 Task: Create new invoice with Date Opened :15-Apr-23, Select Customer: CM Chicken, Terms: Payment Term 1. Make invoice entry for item-1 with Date: 15-Apr-23, Description: The Cheesecake Factory Original_x000D_
, Action: Material, Income Account: Income:Sales, Quantity: 2, Unit Price: 14.25, Discount %: 7. Make entry for item-2 with Date: 15-Apr-23, Description: Cheetos Flamin Hot Crunchy_x000D_
, Action: Material, Income Account: Income:Sales, Quantity: 2, Unit Price: 15.6, Discount %: 8. Make entry for item-3 with Date: 15-Apr-23, Description: Carrot (each), Action: Material, Income Account: Income:Sales, Quantity: 8, Unit Price: 16.6, Discount %: 10. Write Notes: 'Looking forward to serving you again.'. Post Invoice with Post Date: 15-Apr-23, Post to Accounts: Assets:Accounts Receivable. Pay / Process Payment with Transaction Date: 15-May-23, Amount: 174.729, Transfer Account: Checking Account. Print Invoice, display notes by going to Option, then go to Display Tab and check 'Invoice Notes'.
Action: Mouse moved to (154, 35)
Screenshot: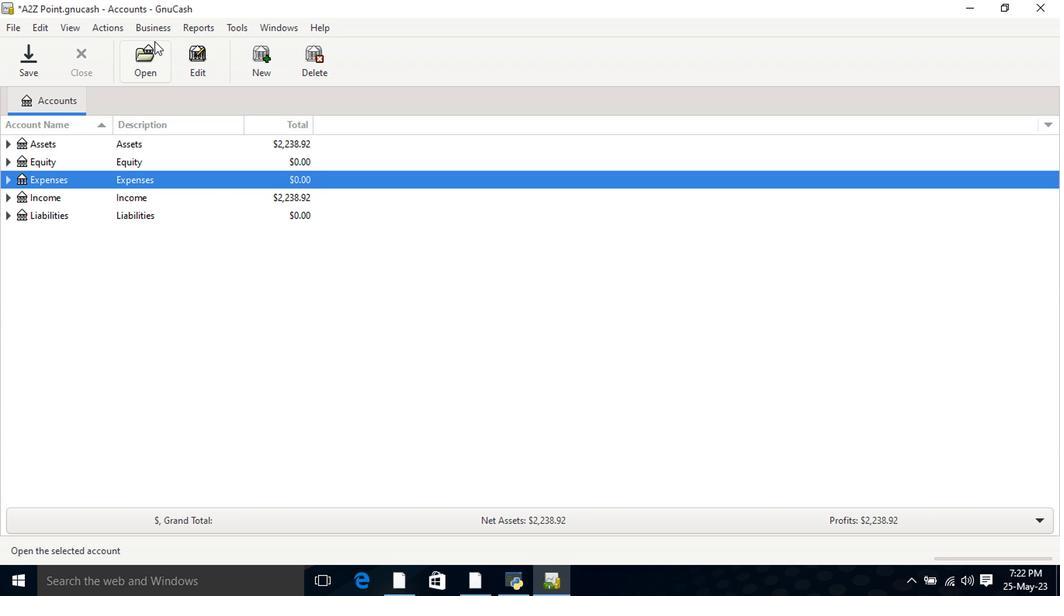 
Action: Mouse pressed left at (154, 35)
Screenshot: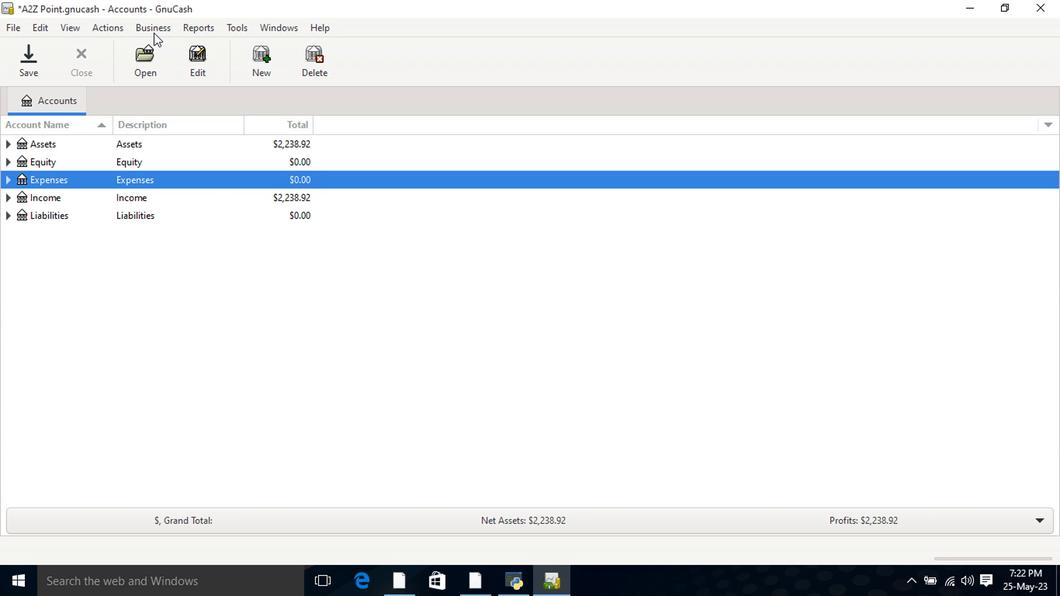 
Action: Mouse moved to (346, 109)
Screenshot: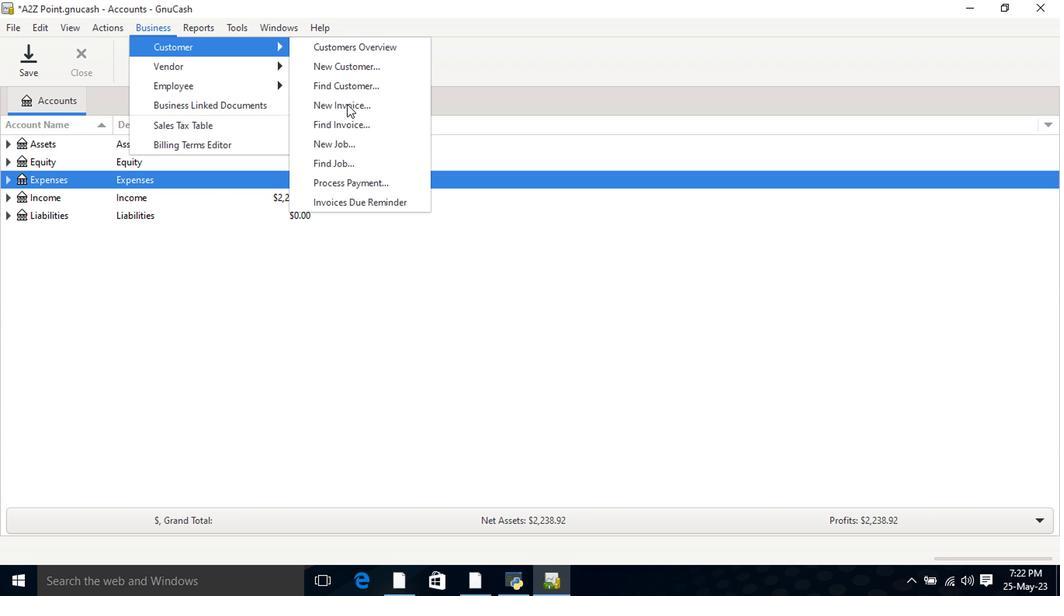 
Action: Mouse pressed left at (346, 109)
Screenshot: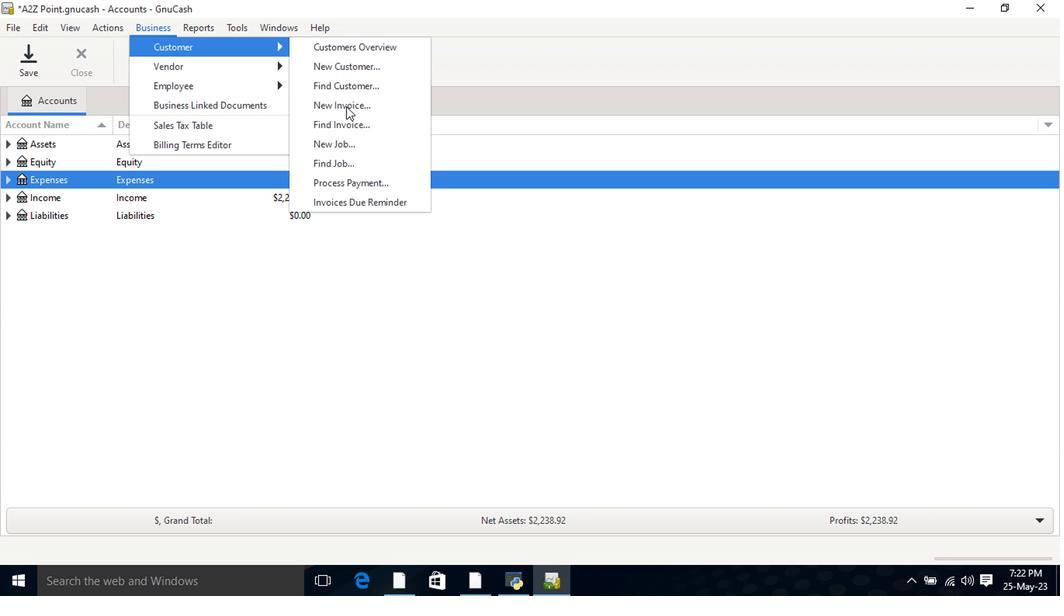 
Action: Mouse moved to (628, 232)
Screenshot: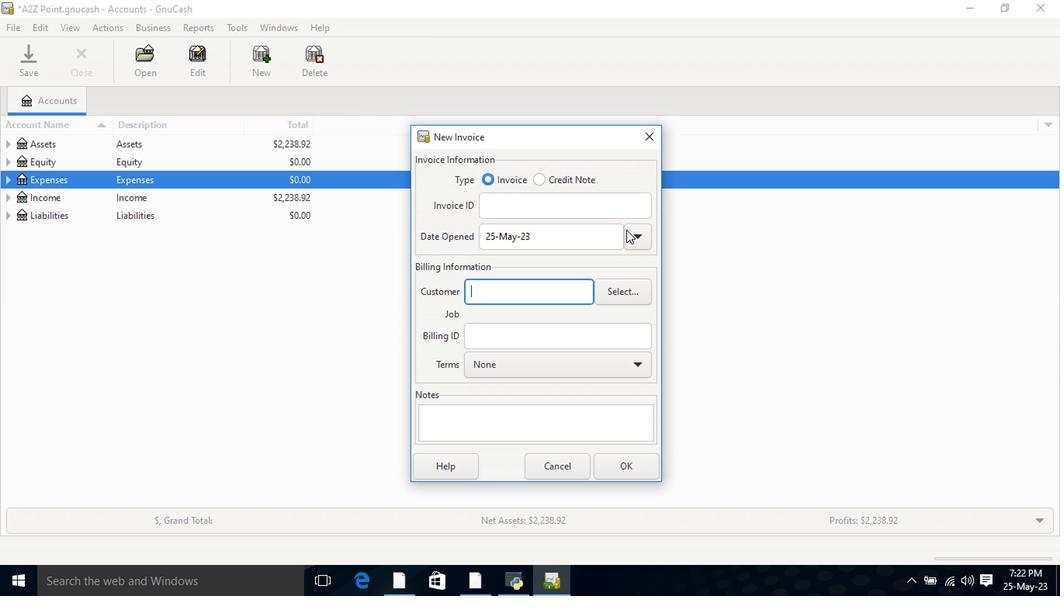 
Action: Mouse pressed left at (628, 232)
Screenshot: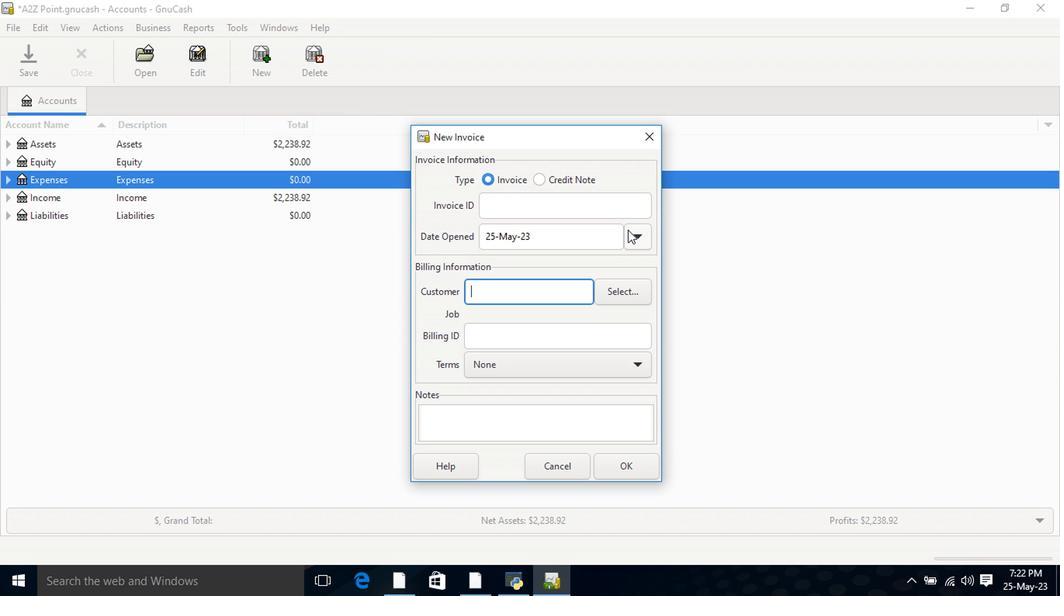 
Action: Mouse moved to (519, 262)
Screenshot: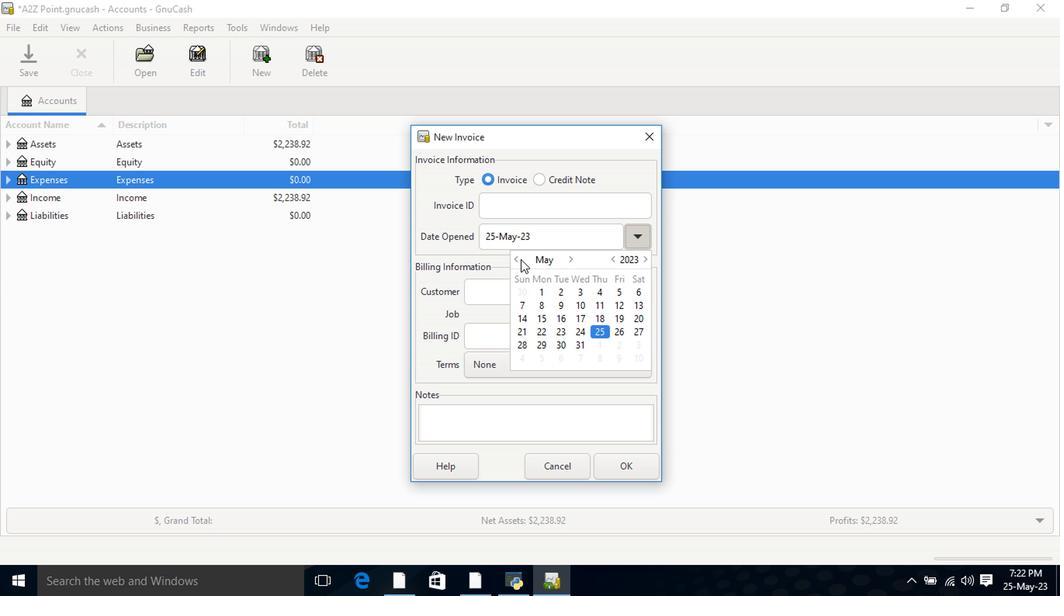 
Action: Mouse pressed left at (519, 262)
Screenshot: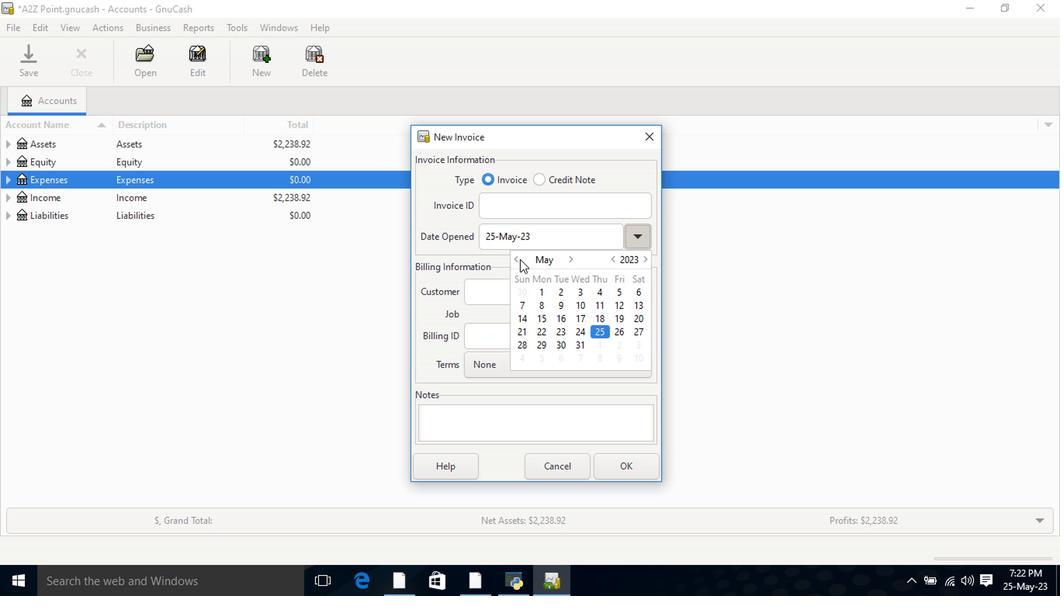 
Action: Mouse moved to (632, 318)
Screenshot: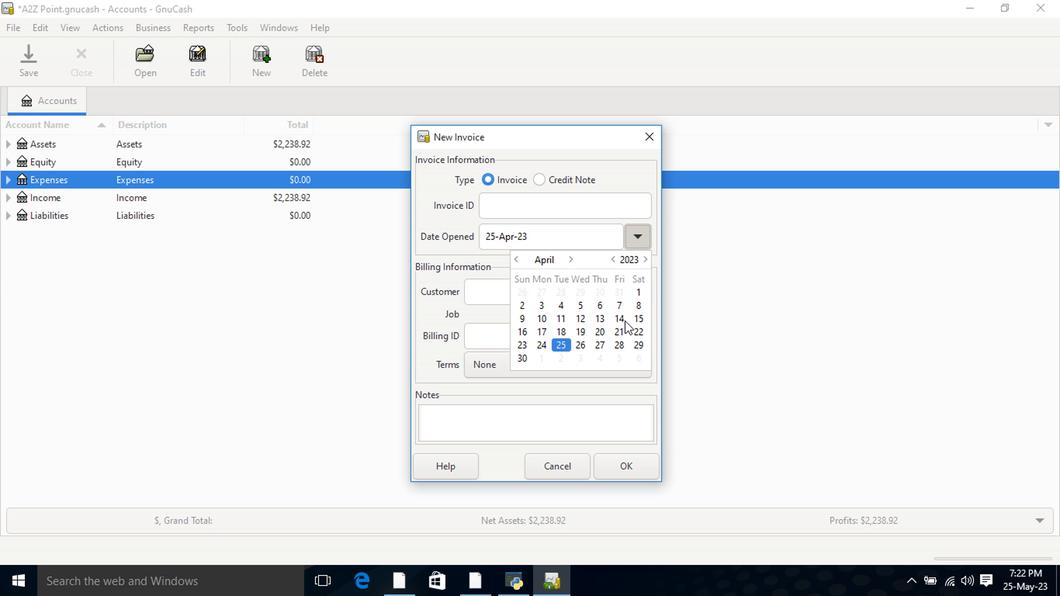 
Action: Mouse pressed left at (632, 318)
Screenshot: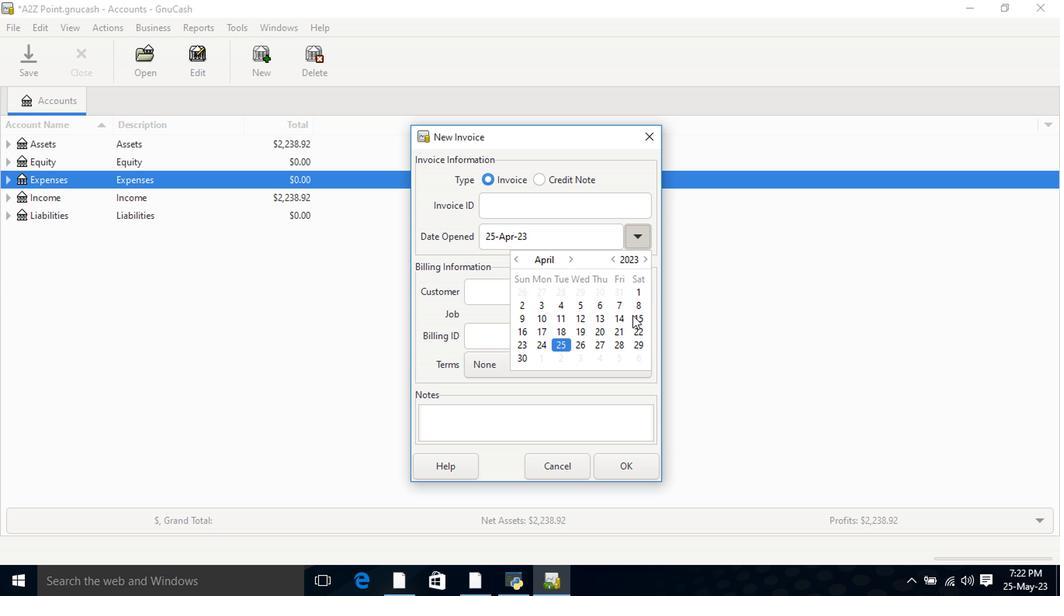 
Action: Mouse pressed left at (632, 318)
Screenshot: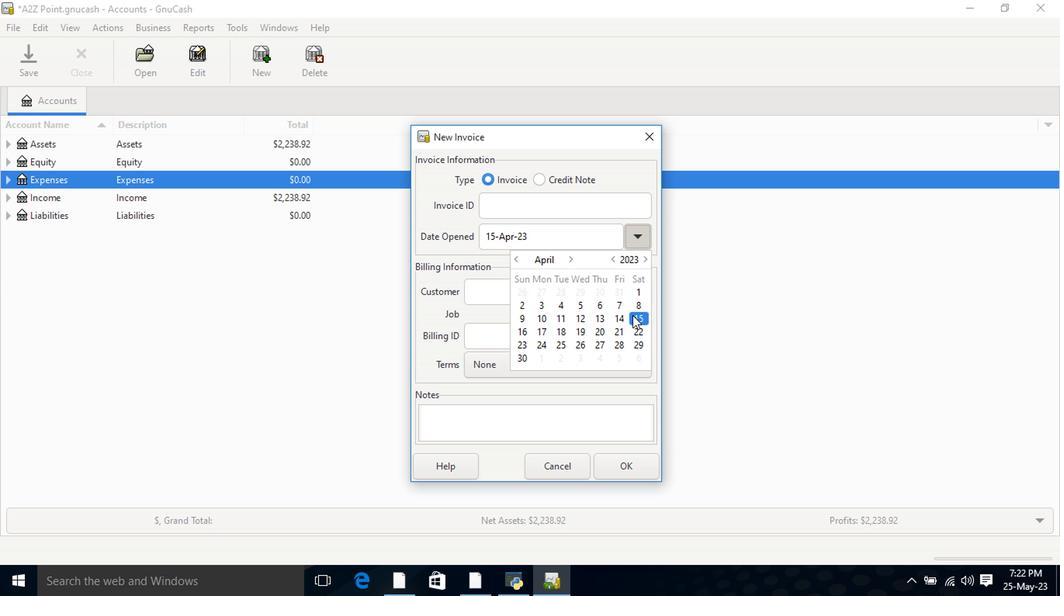
Action: Mouse moved to (521, 296)
Screenshot: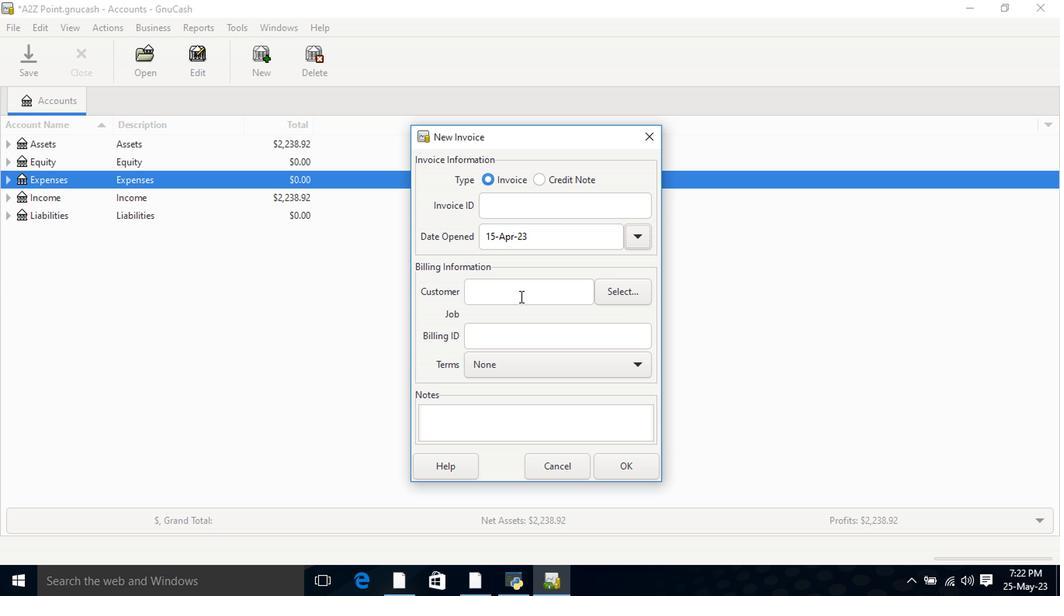 
Action: Mouse pressed left at (521, 296)
Screenshot: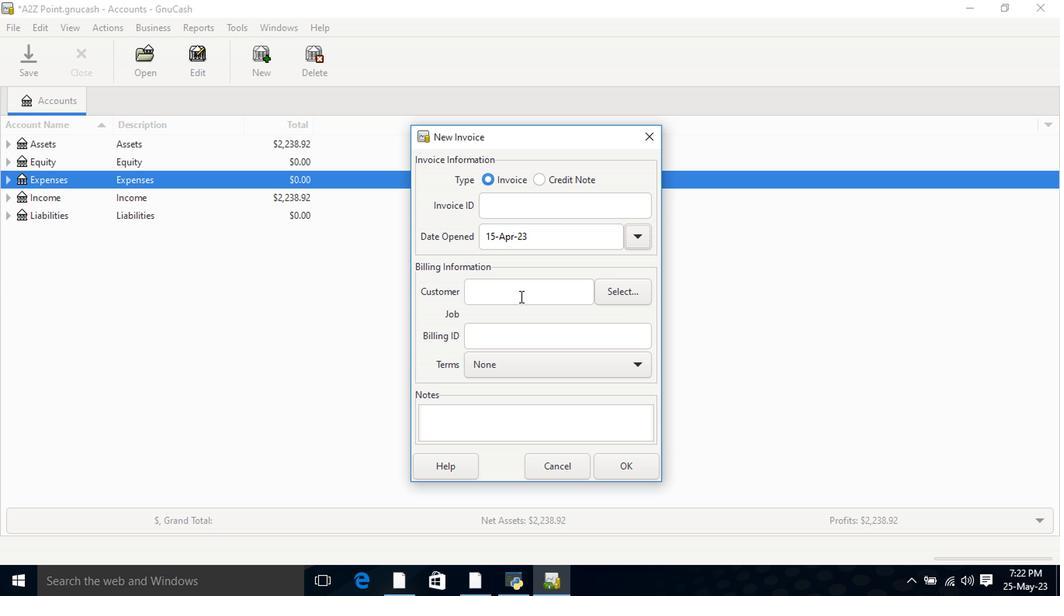 
Action: Key pressed <Key.shift>CM<Key.space>c
Screenshot: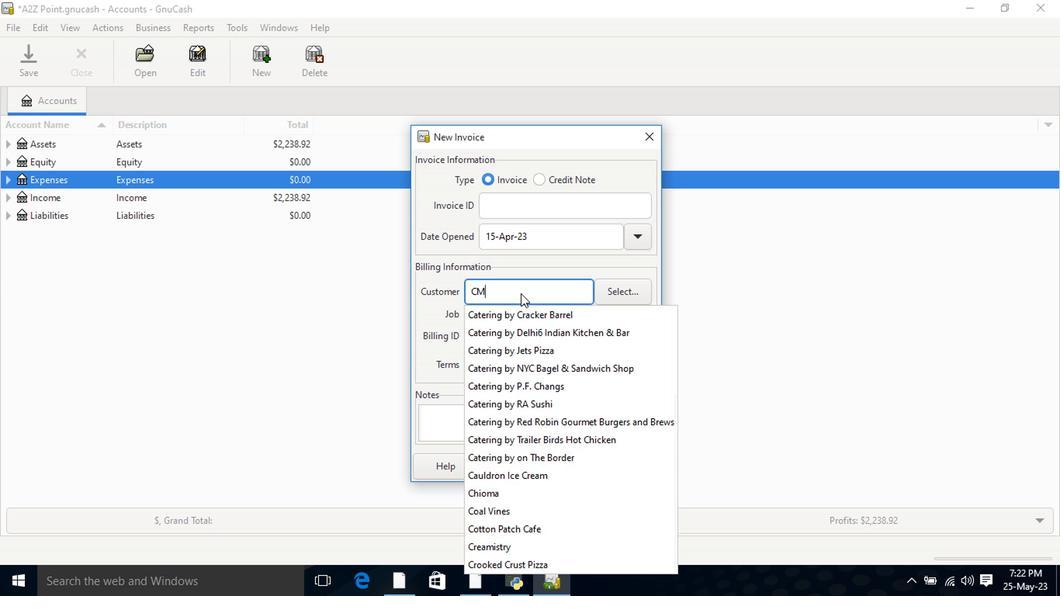 
Action: Mouse moved to (508, 312)
Screenshot: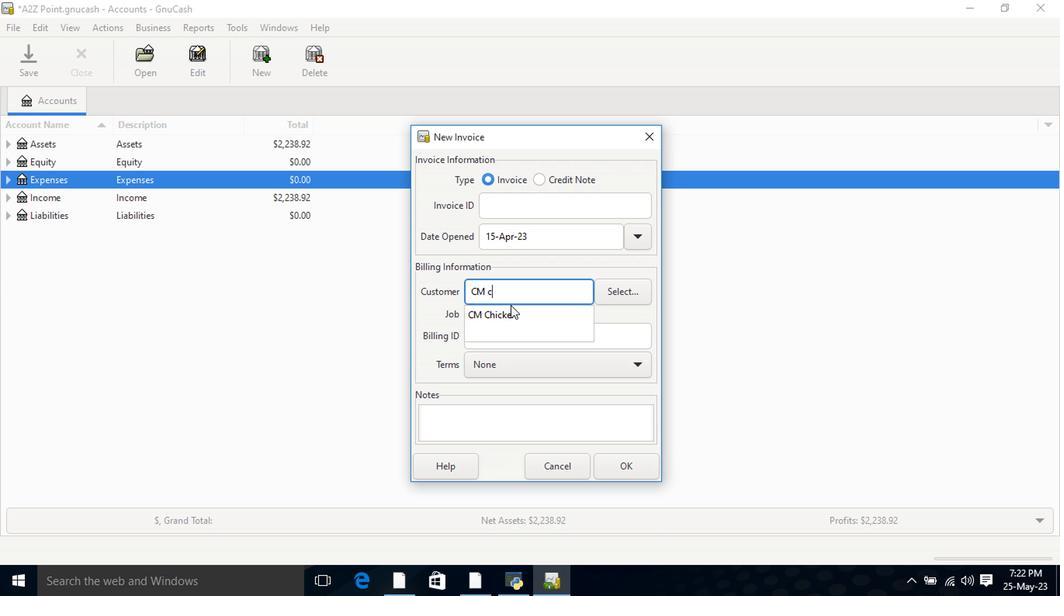 
Action: Mouse pressed left at (508, 312)
Screenshot: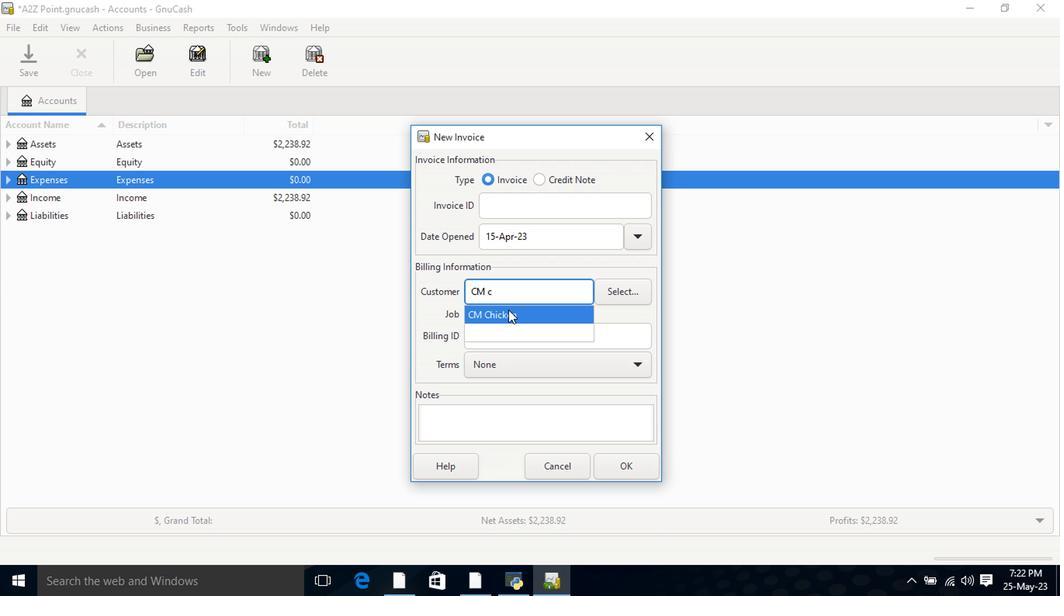 
Action: Mouse moved to (541, 387)
Screenshot: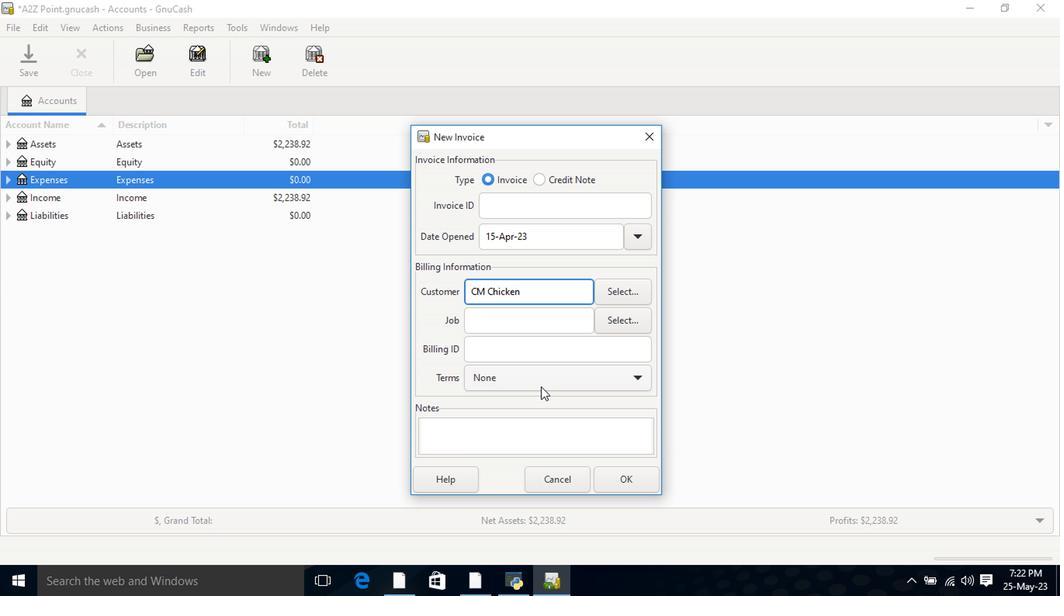 
Action: Mouse pressed left at (541, 387)
Screenshot: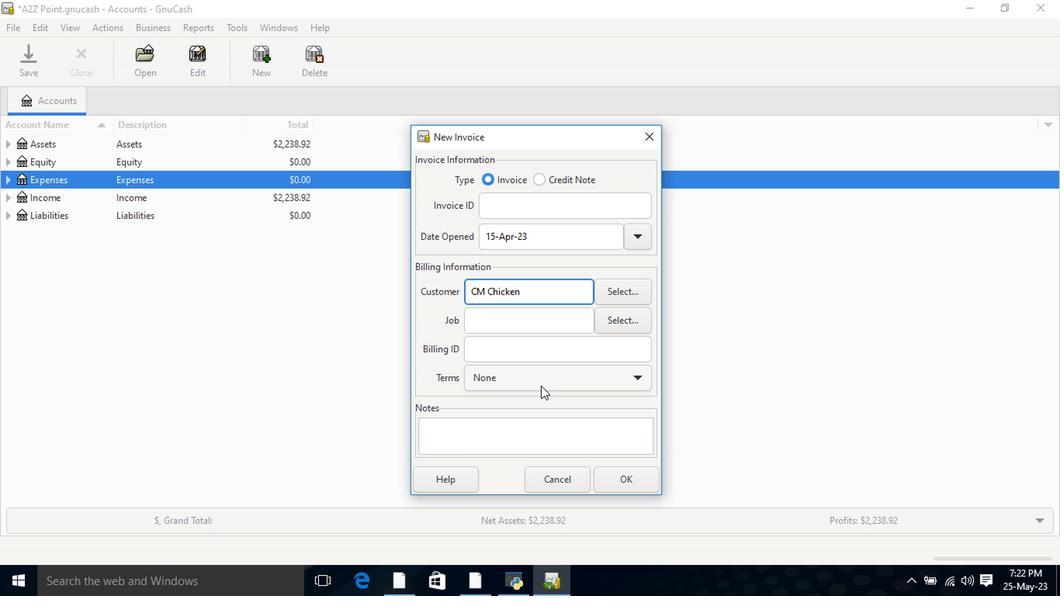 
Action: Mouse moved to (536, 403)
Screenshot: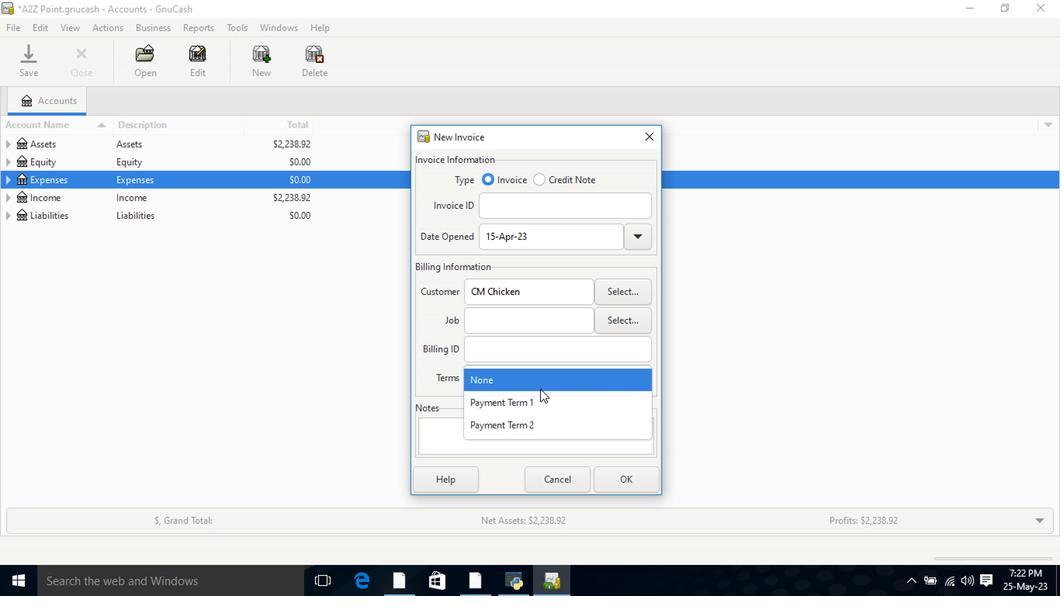 
Action: Mouse pressed left at (536, 403)
Screenshot: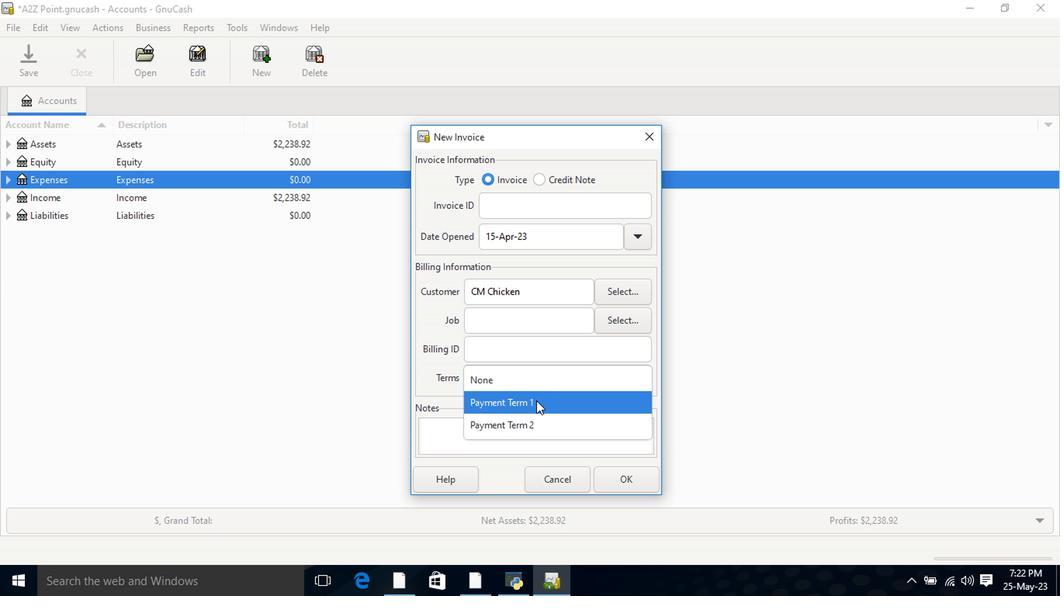 
Action: Mouse moved to (624, 487)
Screenshot: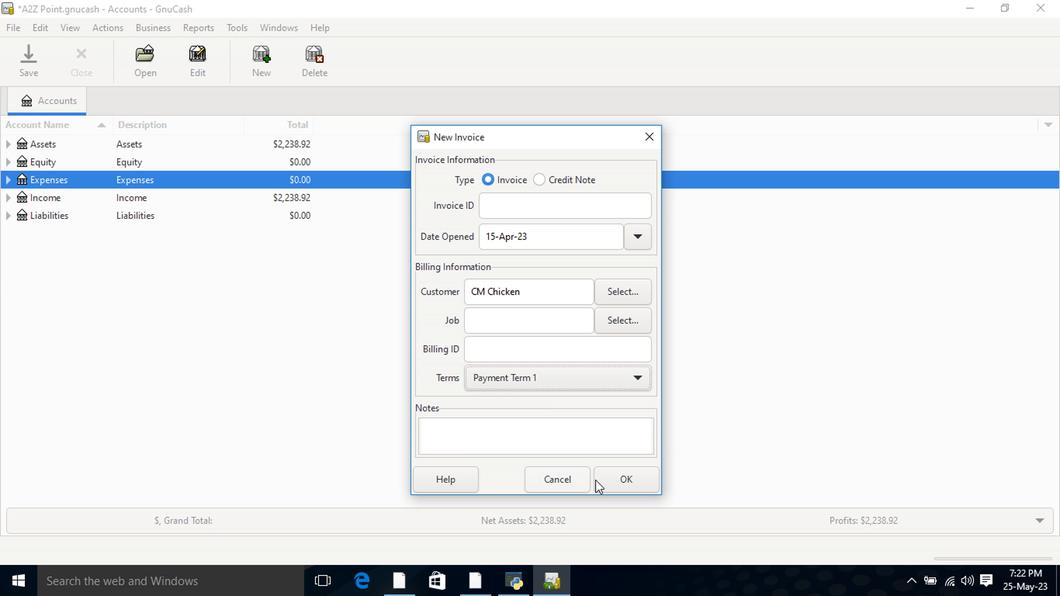 
Action: Mouse pressed left at (624, 487)
Screenshot: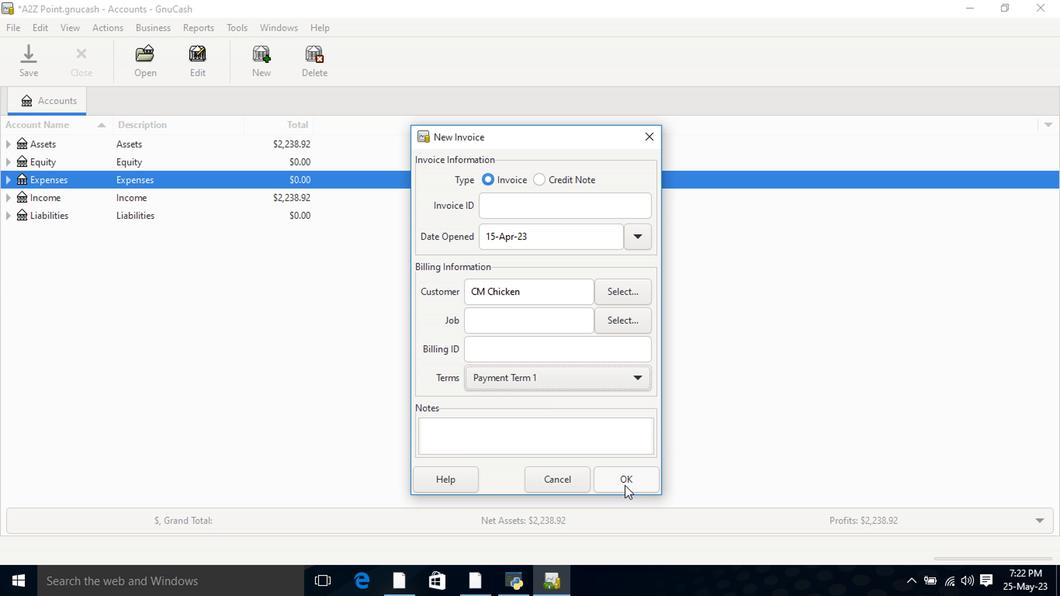 
Action: Mouse moved to (73, 305)
Screenshot: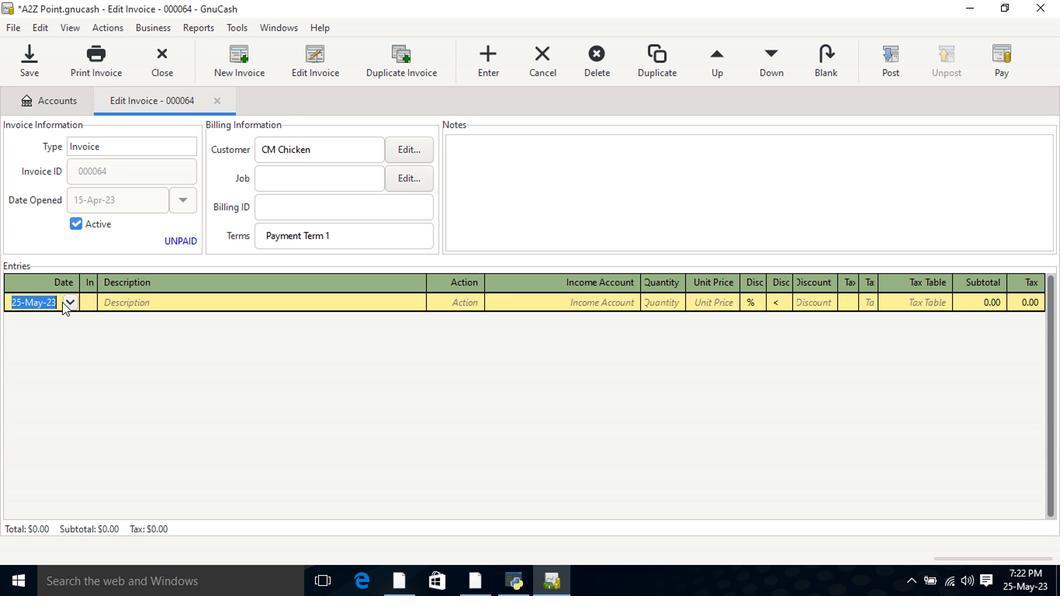 
Action: Mouse pressed left at (73, 305)
Screenshot: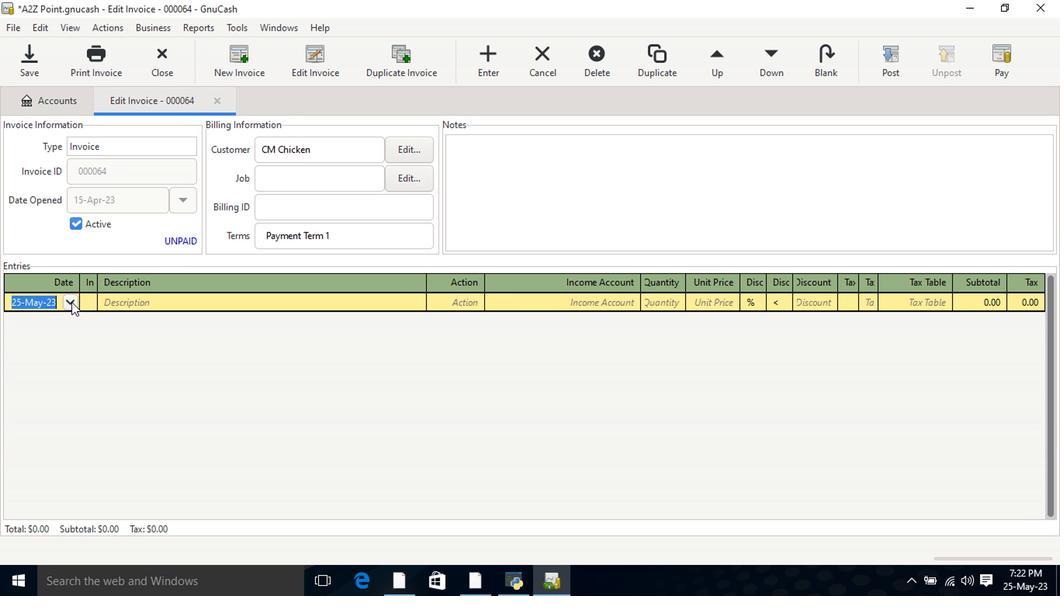 
Action: Mouse moved to (16, 324)
Screenshot: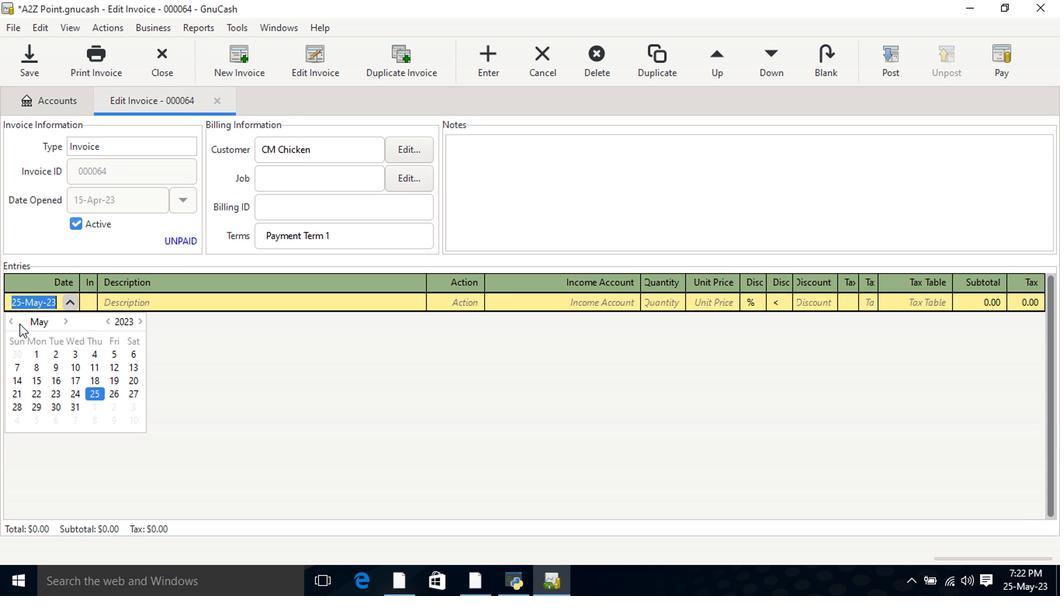 
Action: Mouse pressed left at (16, 324)
Screenshot: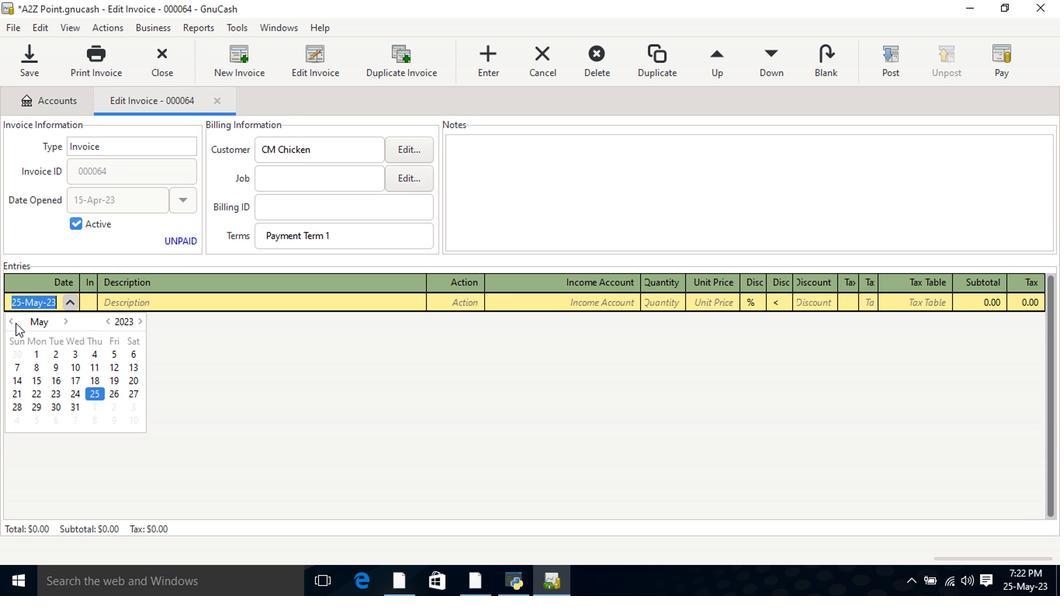 
Action: Mouse moved to (13, 324)
Screenshot: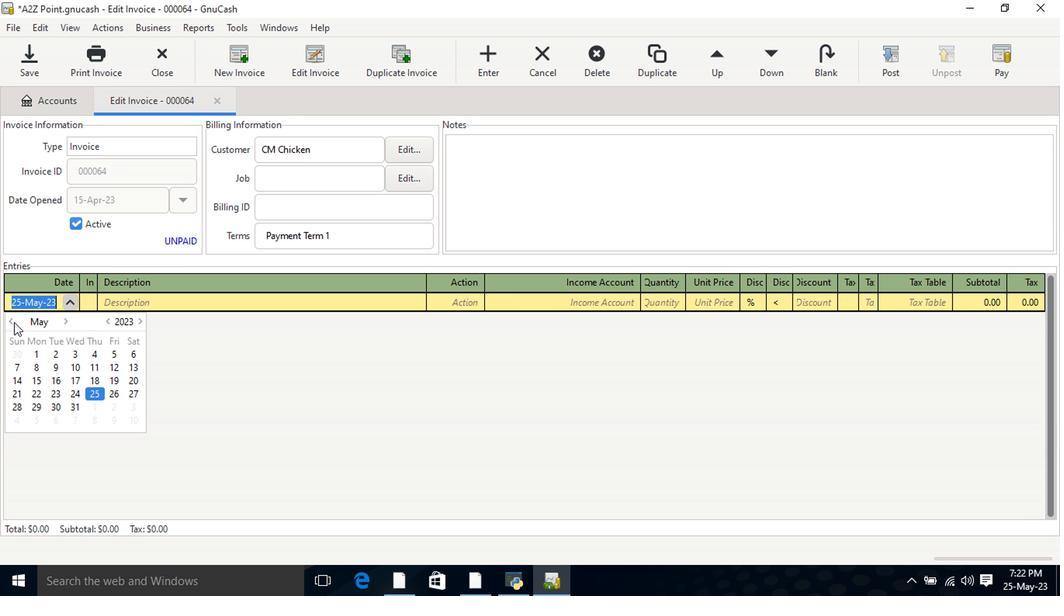 
Action: Mouse pressed left at (13, 324)
Screenshot: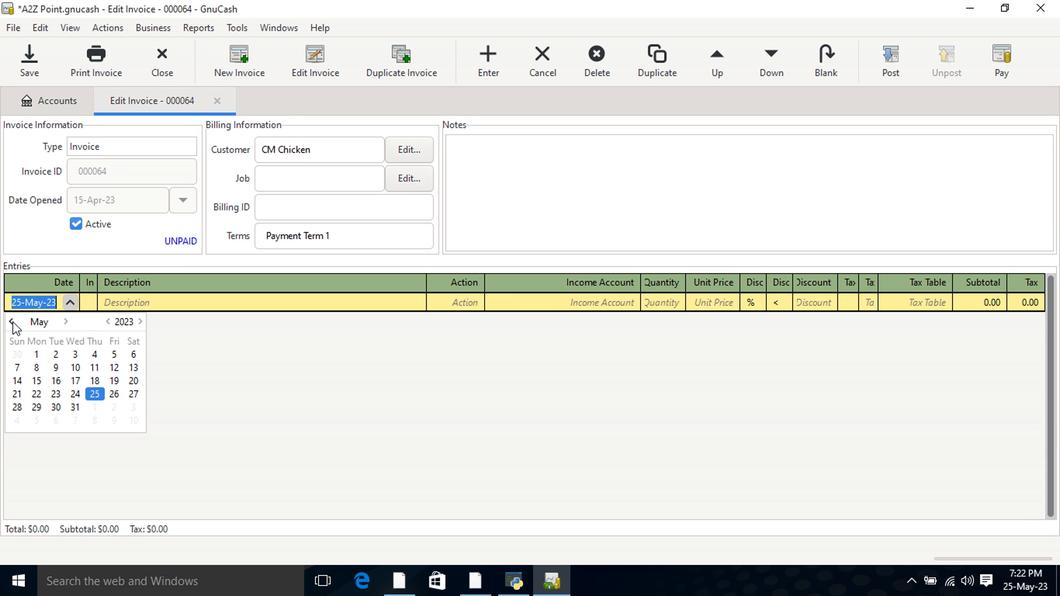 
Action: Mouse moved to (135, 381)
Screenshot: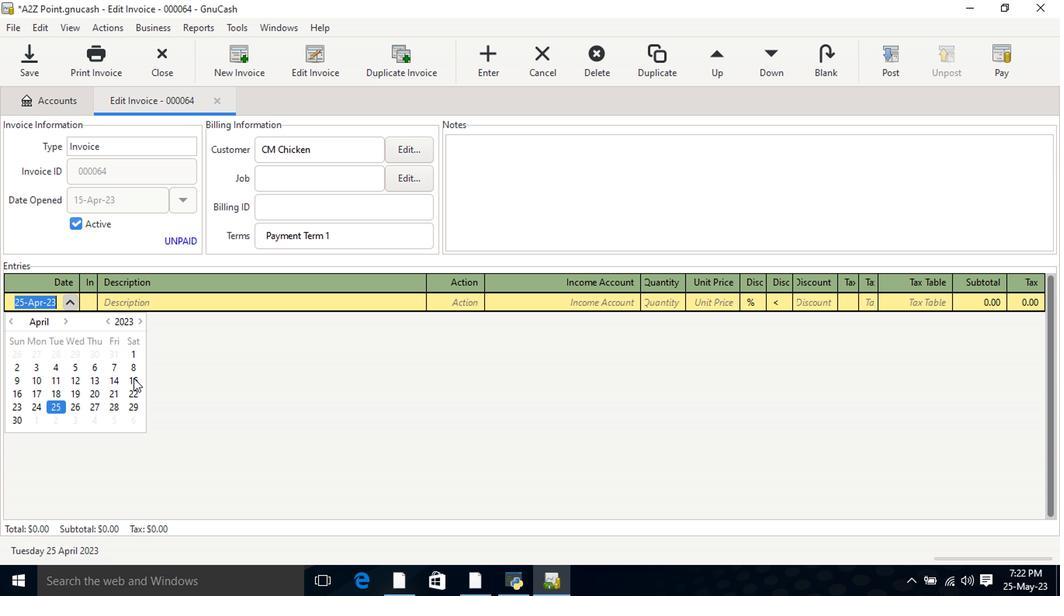 
Action: Mouse pressed left at (135, 381)
Screenshot: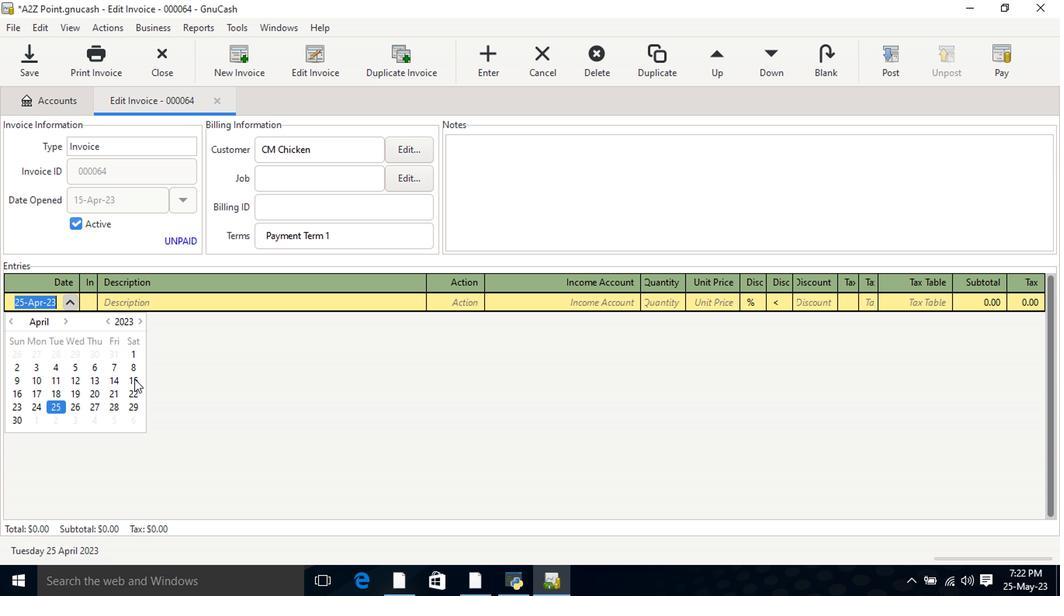 
Action: Mouse pressed left at (135, 381)
Screenshot: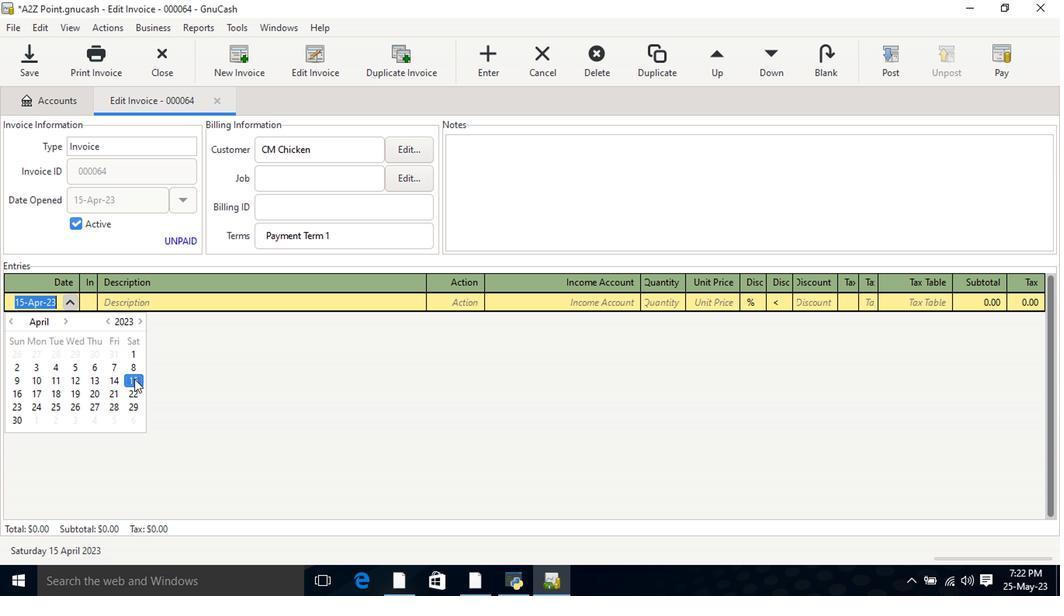 
Action: Mouse moved to (156, 311)
Screenshot: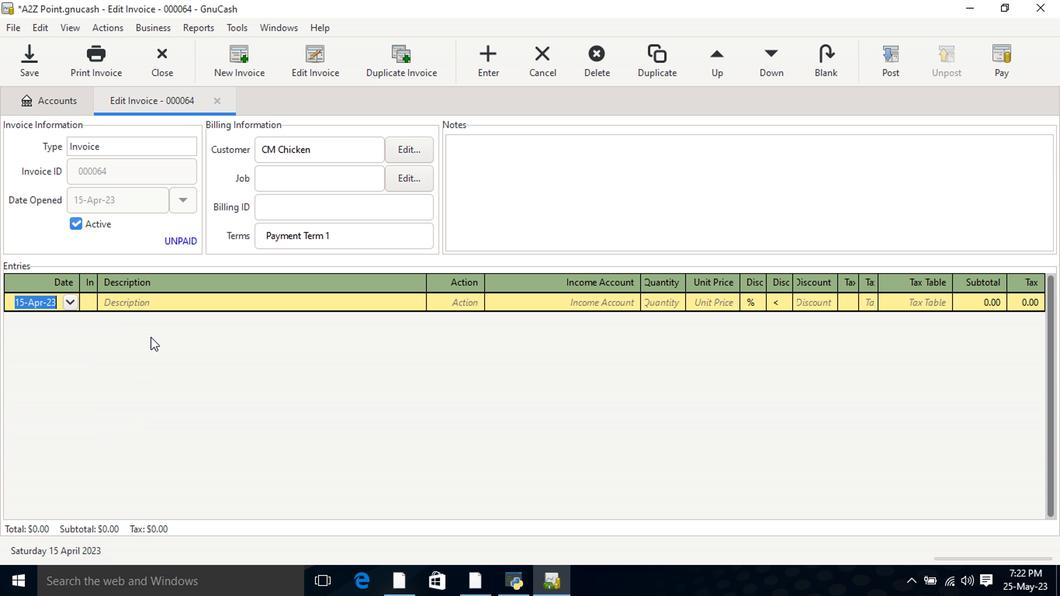 
Action: Mouse pressed left at (156, 311)
Screenshot: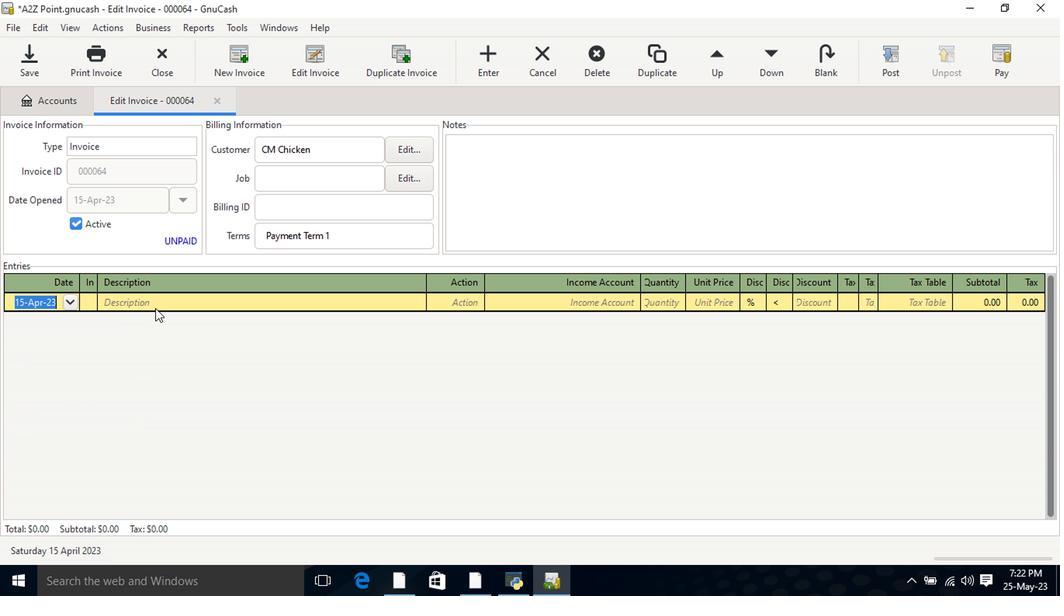 
Action: Mouse moved to (159, 309)
Screenshot: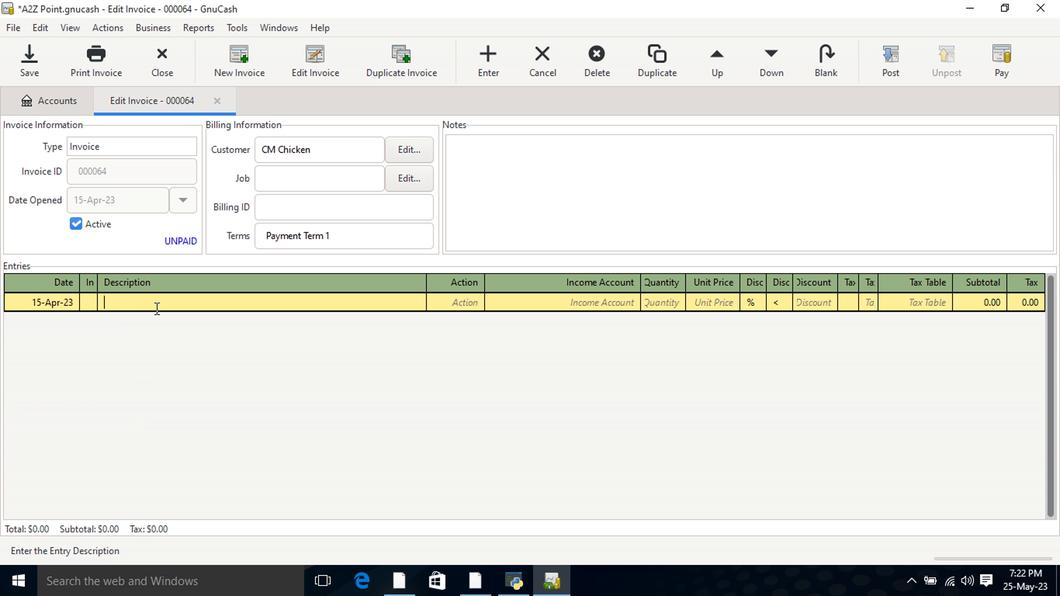 
Action: Key pressed <Key.shift><Key.shift>The<Key.space><Key.shift>Cheesecake<Key.space><Key.shift>Factory<Key.space><Key.shift>Original<Key.tab>mat<Key.tab>incoem<Key.backspace><Key.backspace>me<Key.down><Key.down>
Screenshot: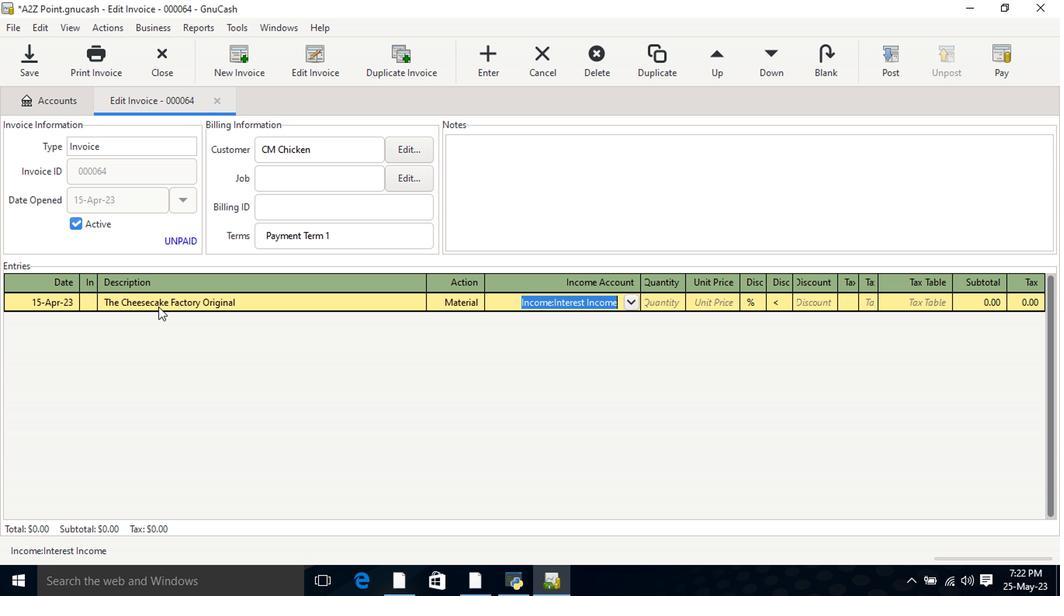 
Action: Mouse moved to (632, 306)
Screenshot: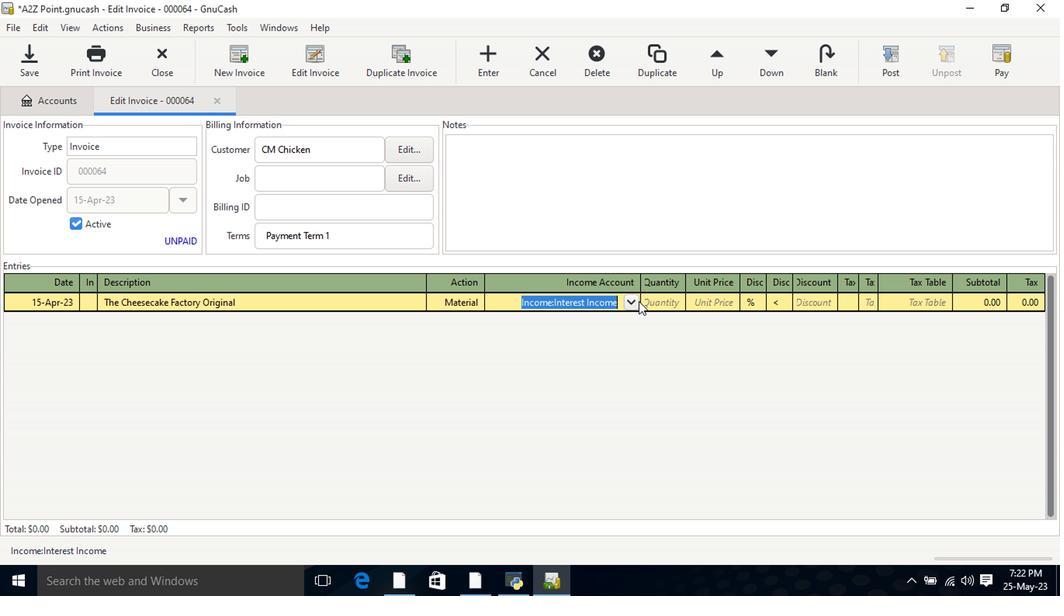 
Action: Mouse pressed left at (632, 306)
Screenshot: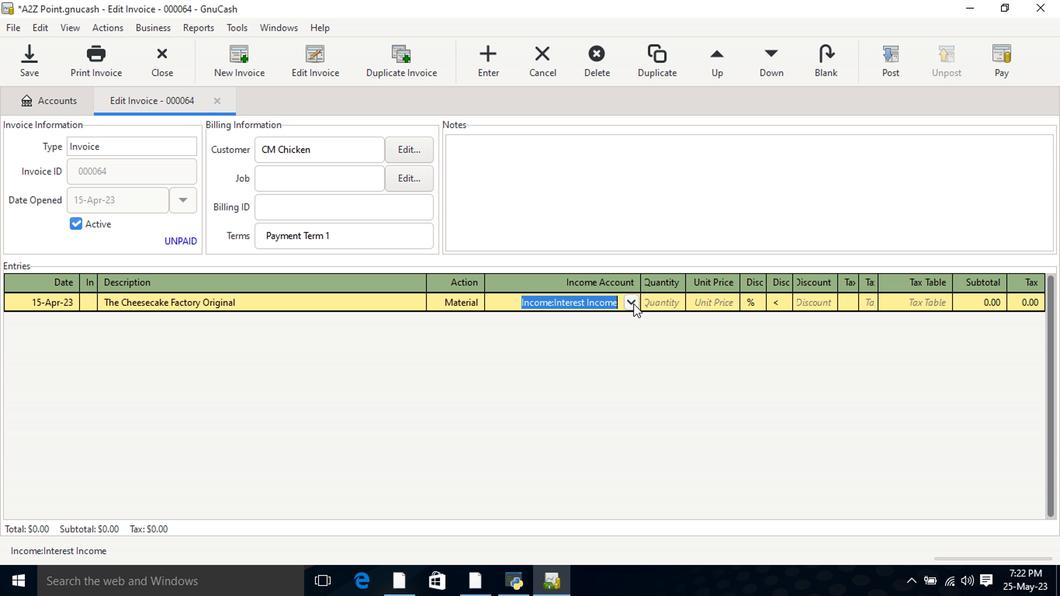 
Action: Mouse moved to (563, 380)
Screenshot: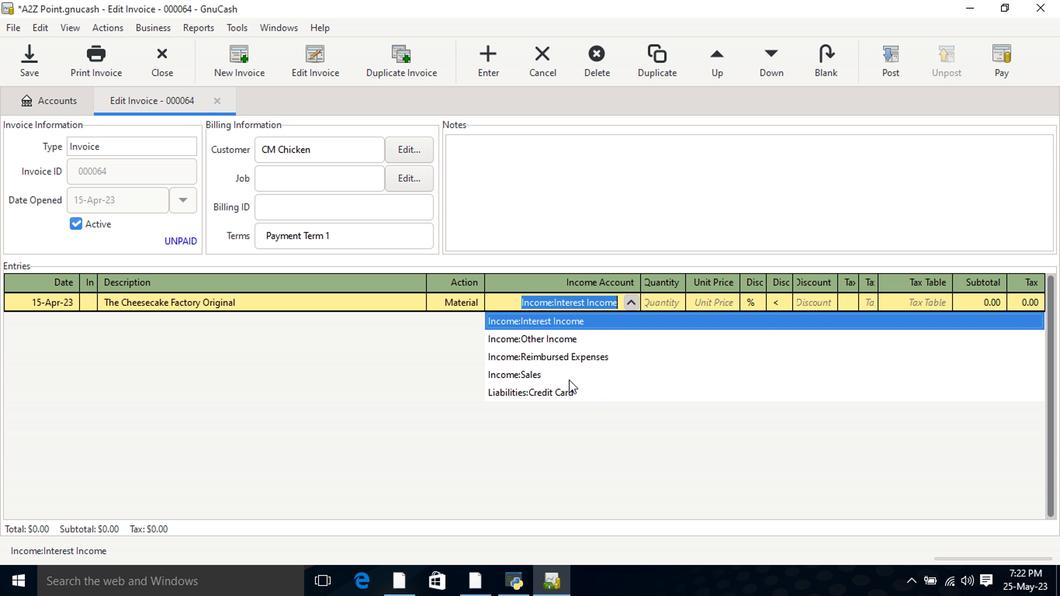 
Action: Mouse pressed left at (563, 380)
Screenshot: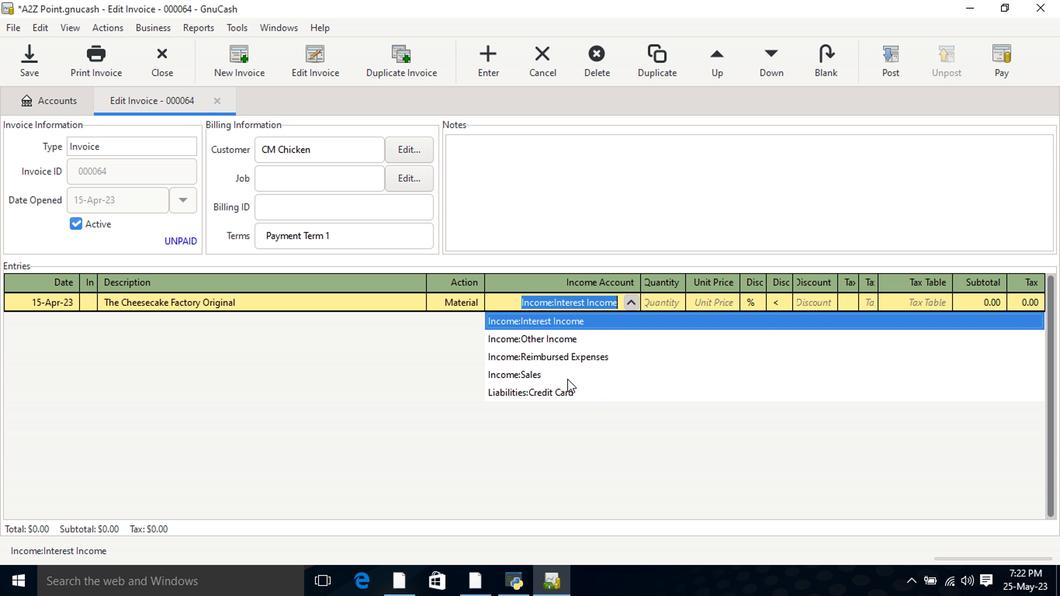 
Action: Mouse moved to (679, 305)
Screenshot: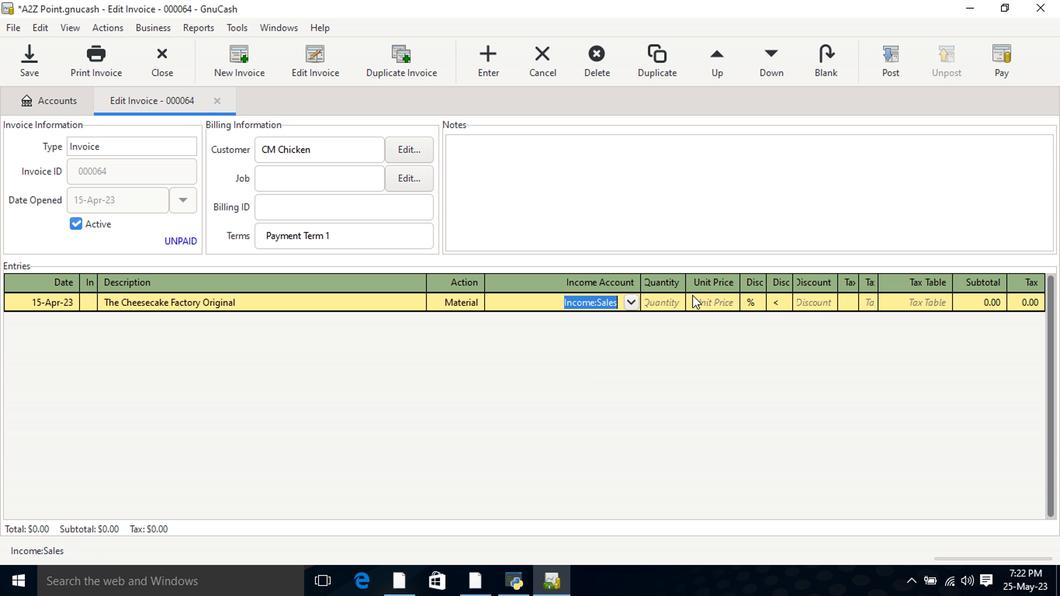 
Action: Mouse pressed left at (679, 305)
Screenshot: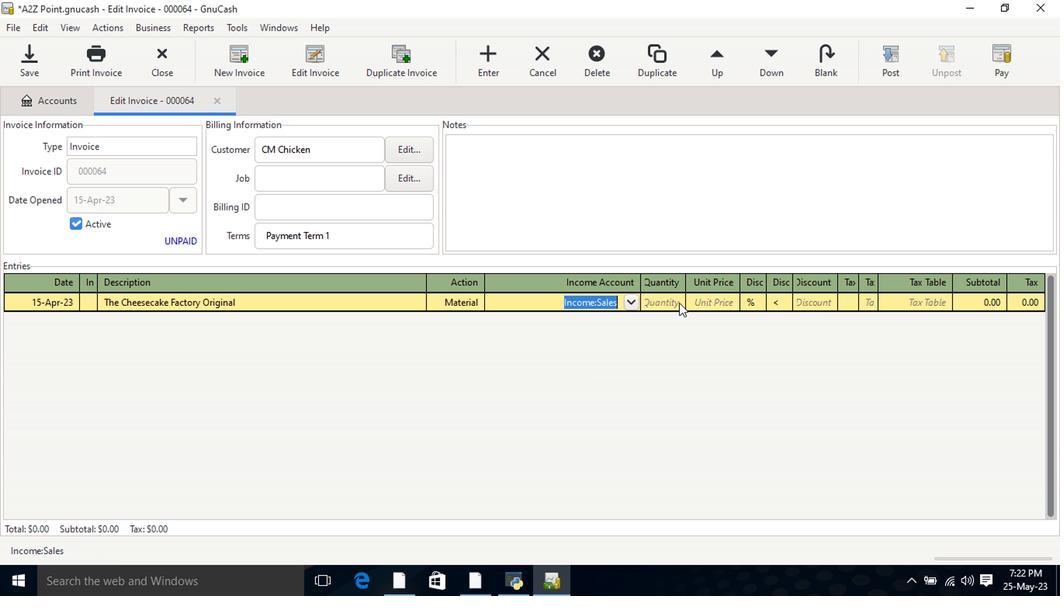 
Action: Key pressed 2<Key.tab>14.25<Key.tab>7
Screenshot: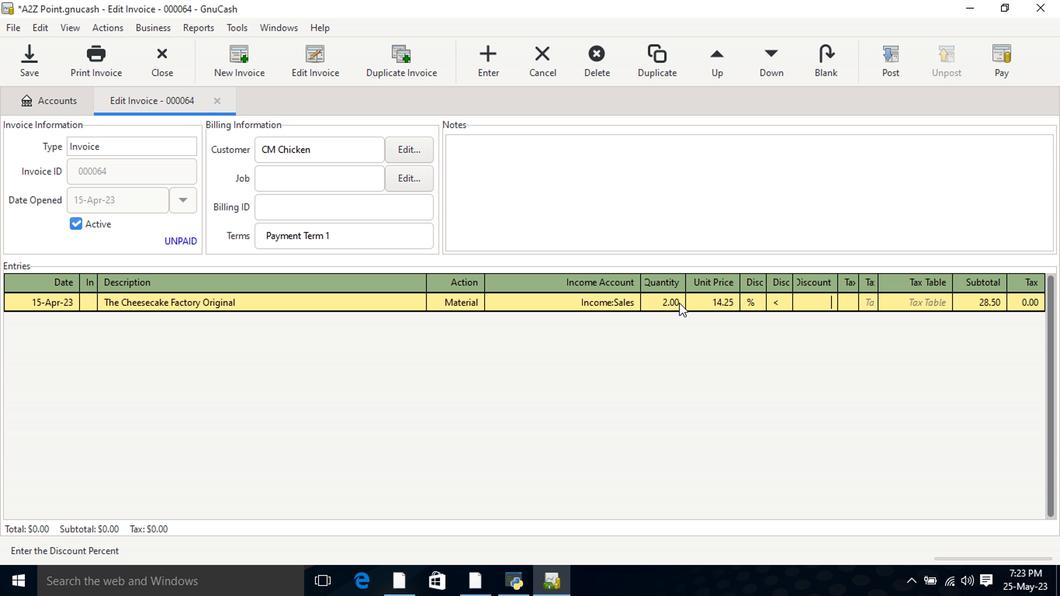 
Action: Mouse moved to (780, 305)
Screenshot: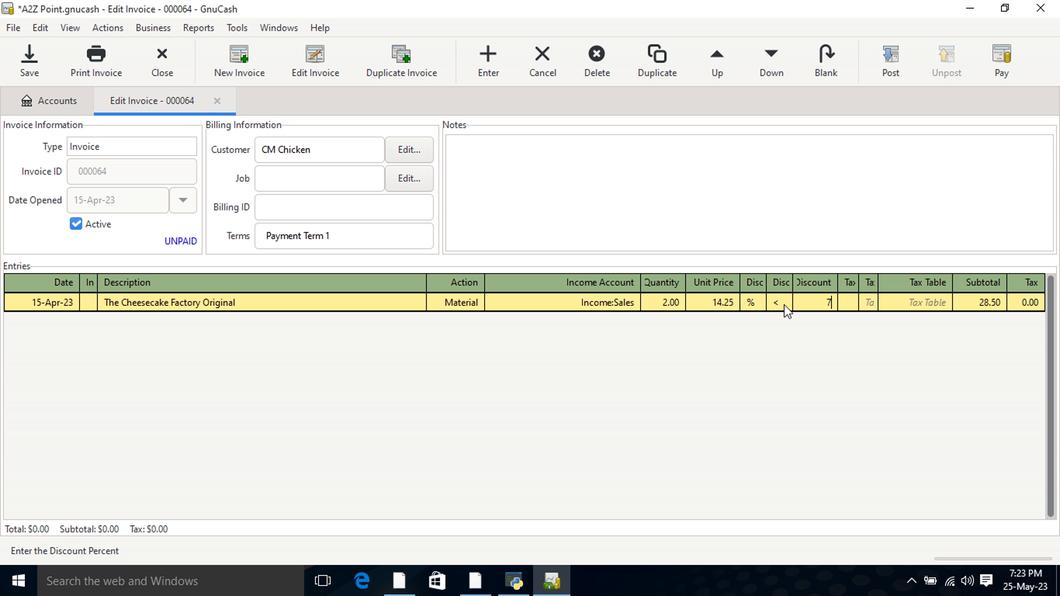 
Action: Mouse pressed left at (780, 305)
Screenshot: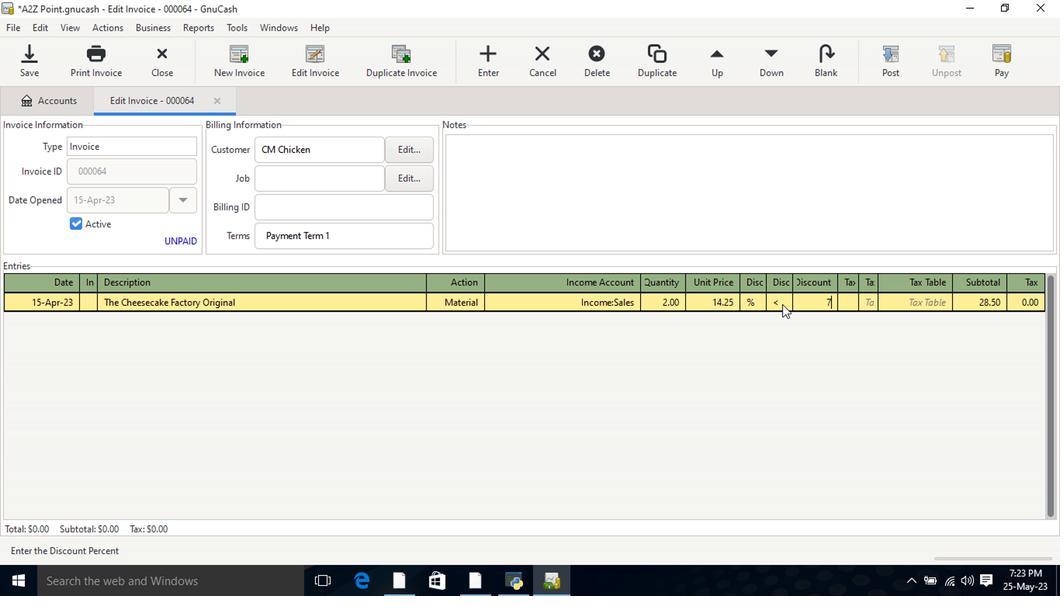 
Action: Mouse moved to (775, 313)
Screenshot: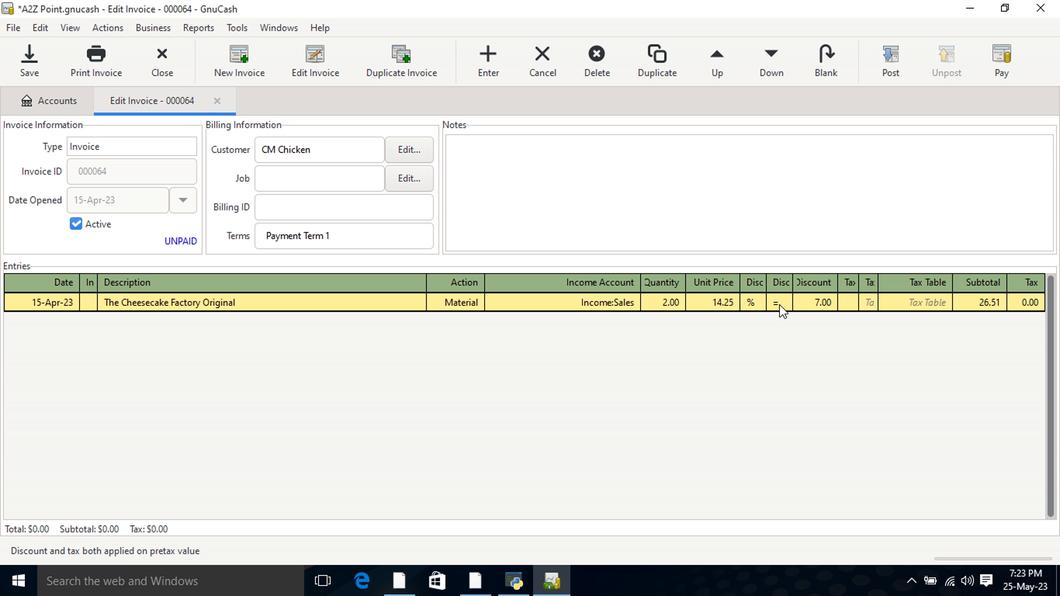 
Action: Key pressed <Key.tab><Key.tab><Key.tab><Key.shift>Cheetos<Key.space><Key.shift>Flamin<Key.space><Key.shift>Hot<Key.space><Key.shift><Key.shift><Key.shift><Key.shift><Key.shift><Key.shift><Key.shift><Key.shift>Crunch<Key.tab>mate<Key.tab>incom<Key.down><Key.down><Key.down><Key.tab>2<Key.tab>15.6<Key.tab>
Screenshot: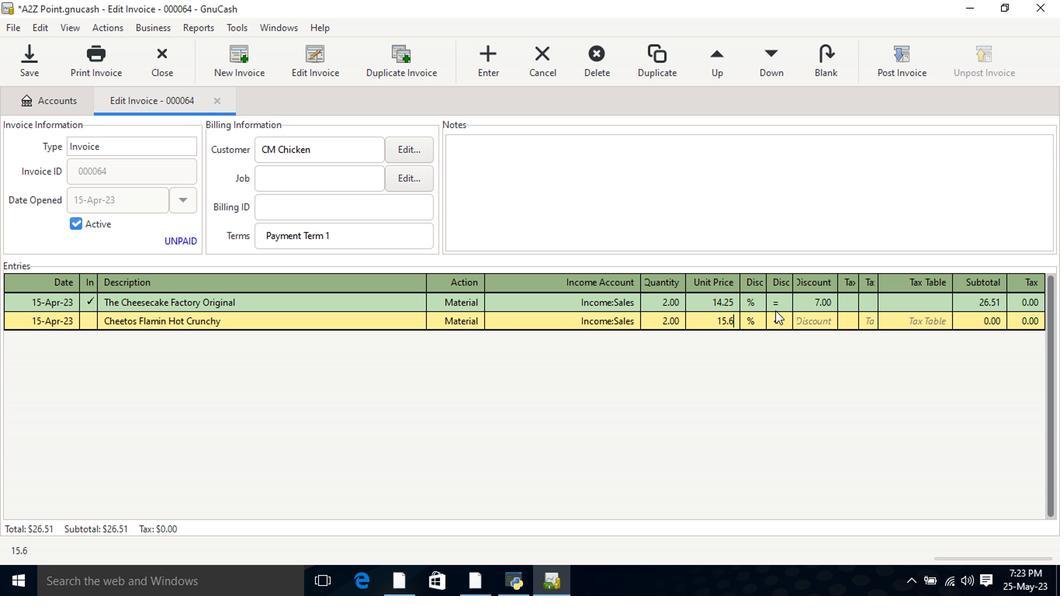 
Action: Mouse moved to (776, 319)
Screenshot: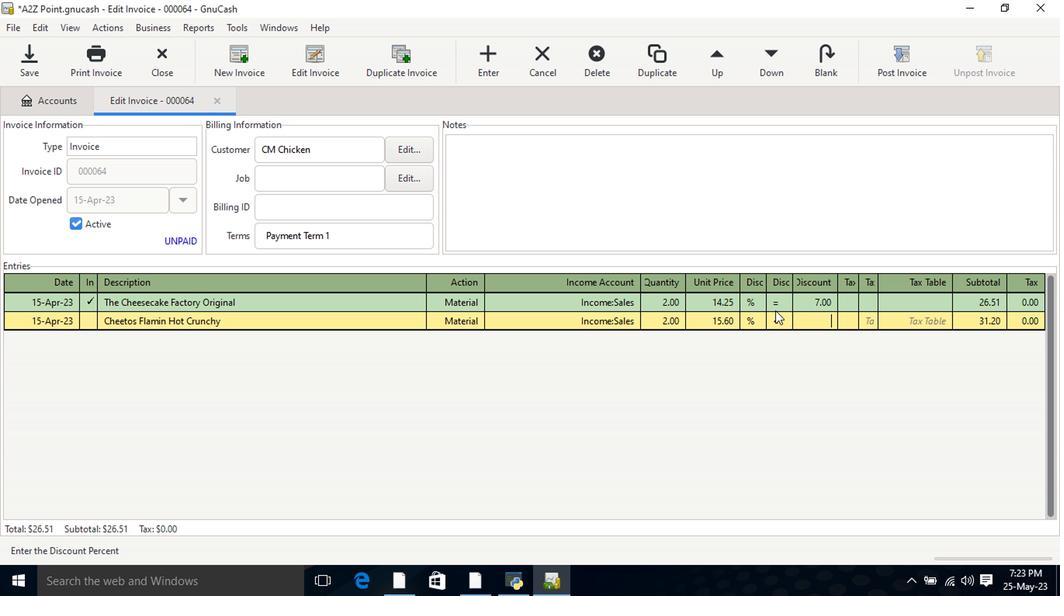 
Action: Mouse pressed left at (776, 319)
Screenshot: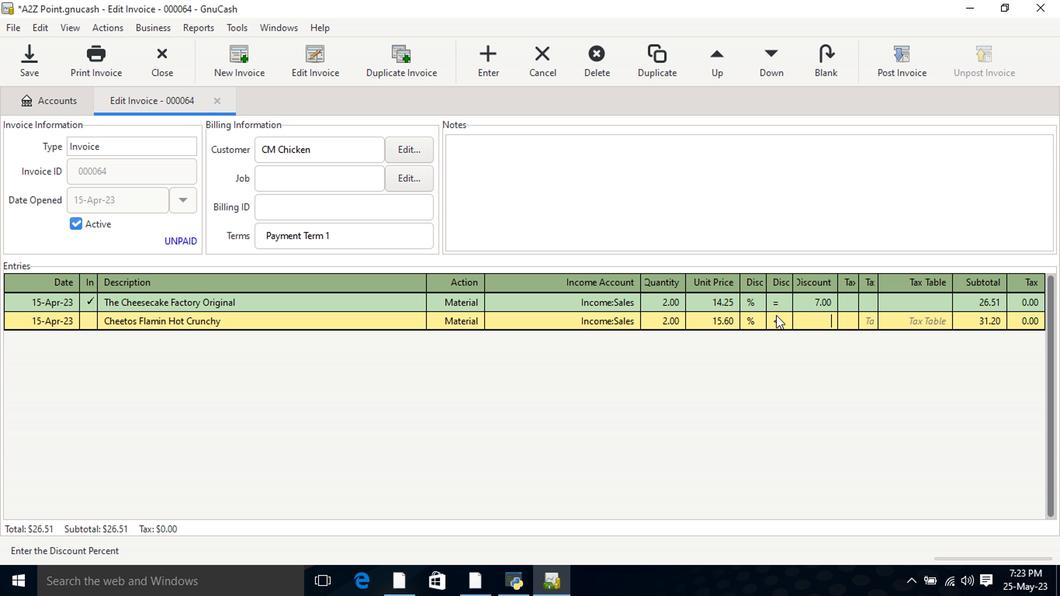 
Action: Mouse moved to (806, 327)
Screenshot: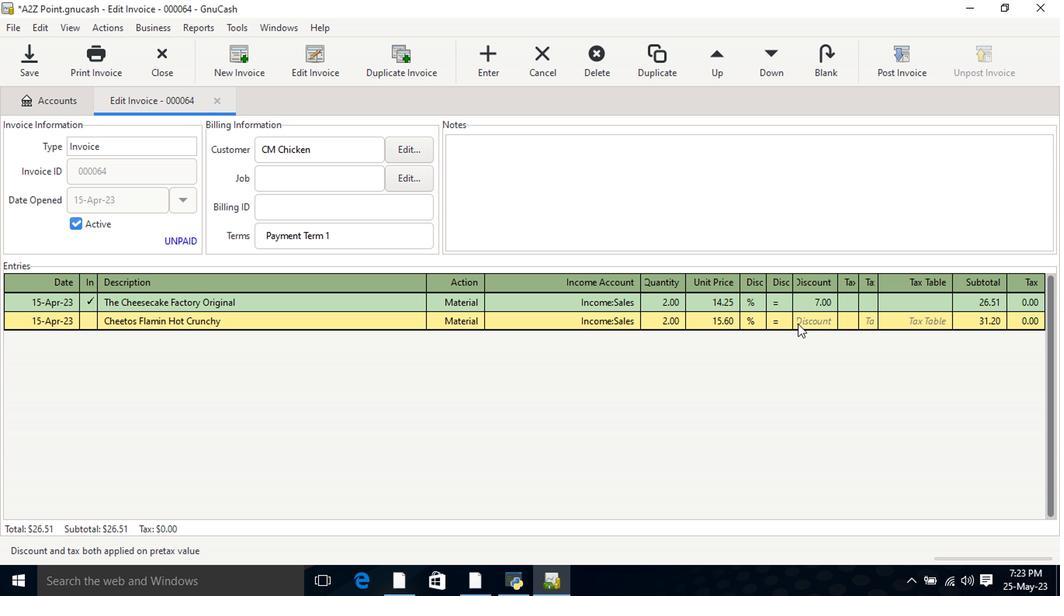
Action: Mouse pressed left at (806, 327)
Screenshot: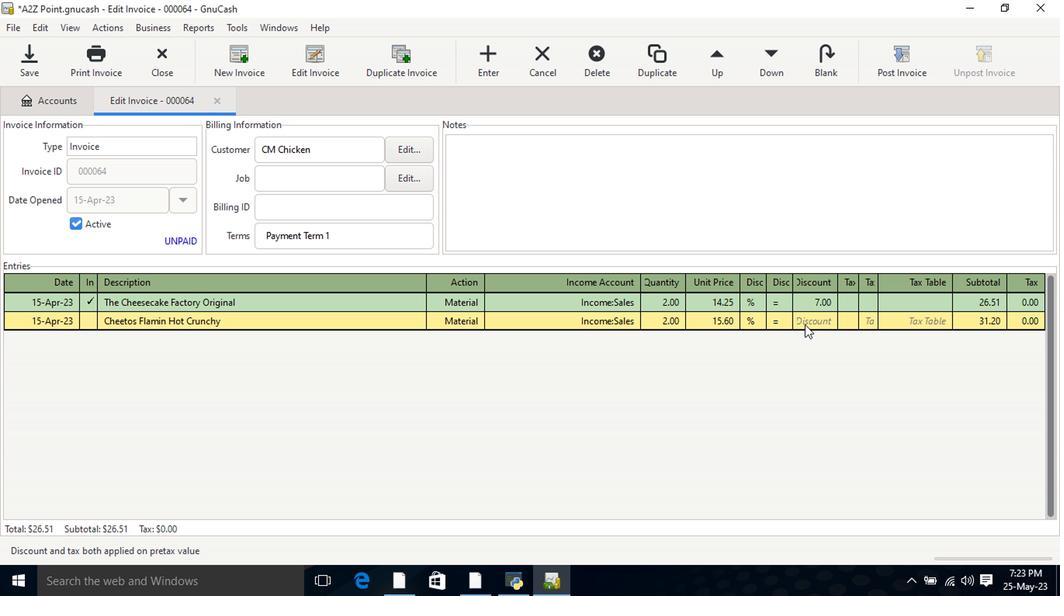 
Action: Mouse moved to (806, 327)
Screenshot: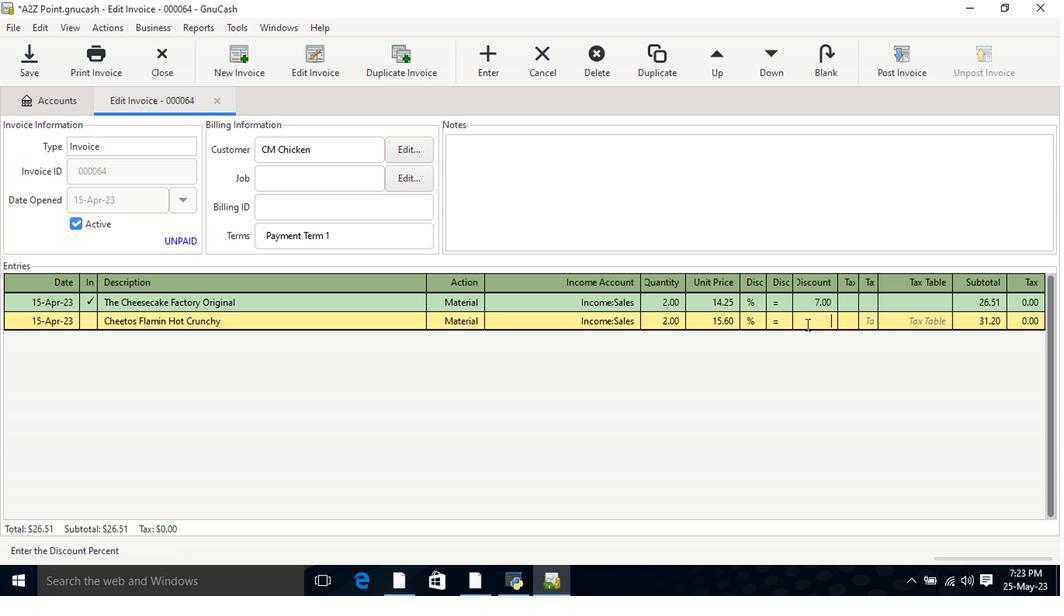 
Action: Key pressed 8<Key.tab><Key.tab><Key.shift>Carrot<Key.space><Key.shift_r>(each<Key.shift_r>)<Key.tab>mate<Key.tab>income<Key.down><Key.down><Key.down><Key.tab>8<Key.tab>16.6<Key.tab>
Screenshot: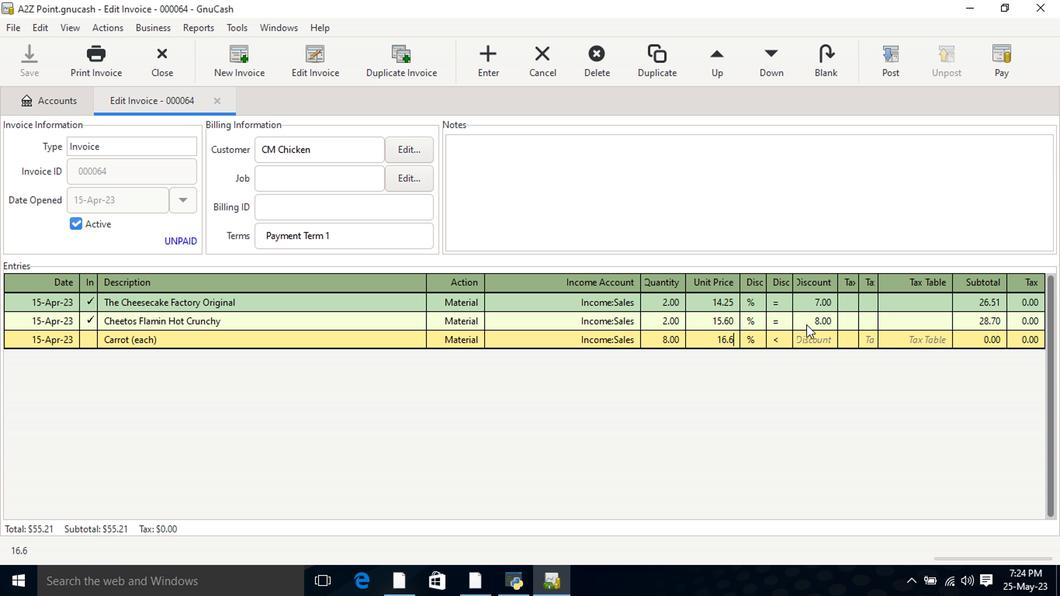 
Action: Mouse moved to (785, 334)
Screenshot: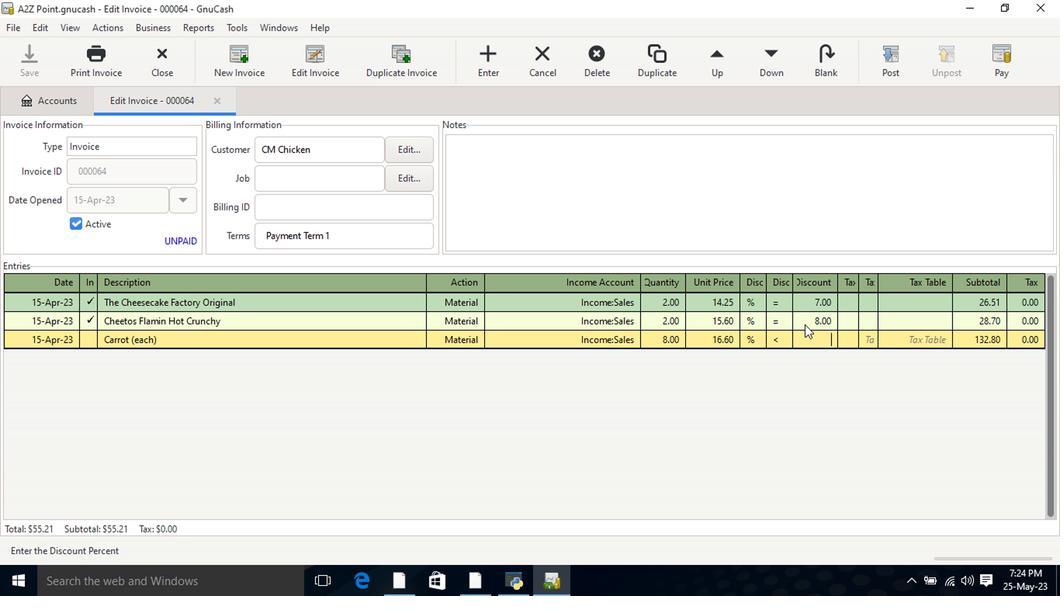 
Action: Mouse pressed left at (785, 334)
Screenshot: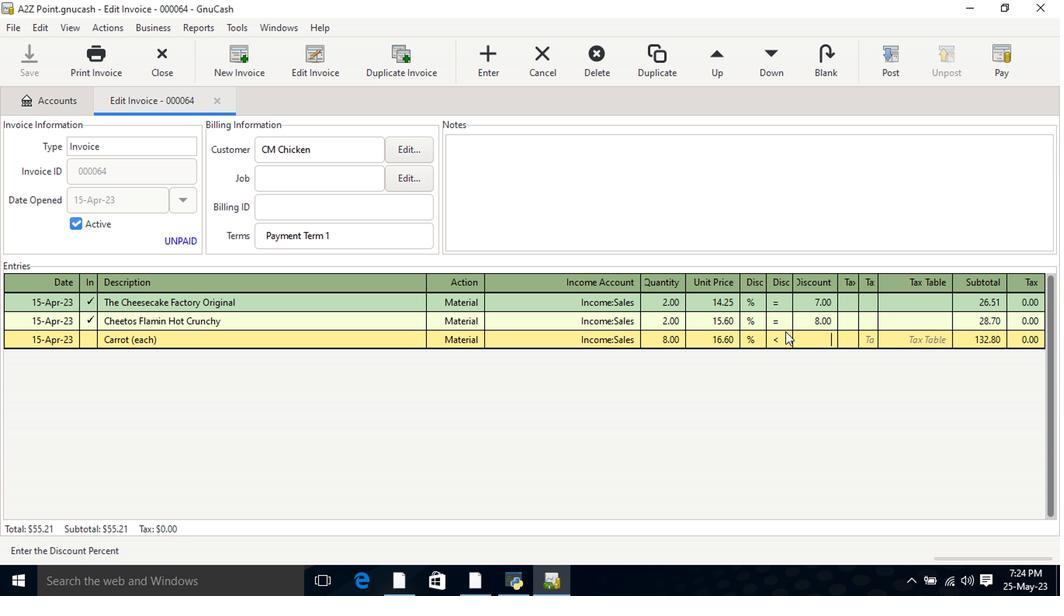 
Action: Mouse moved to (809, 336)
Screenshot: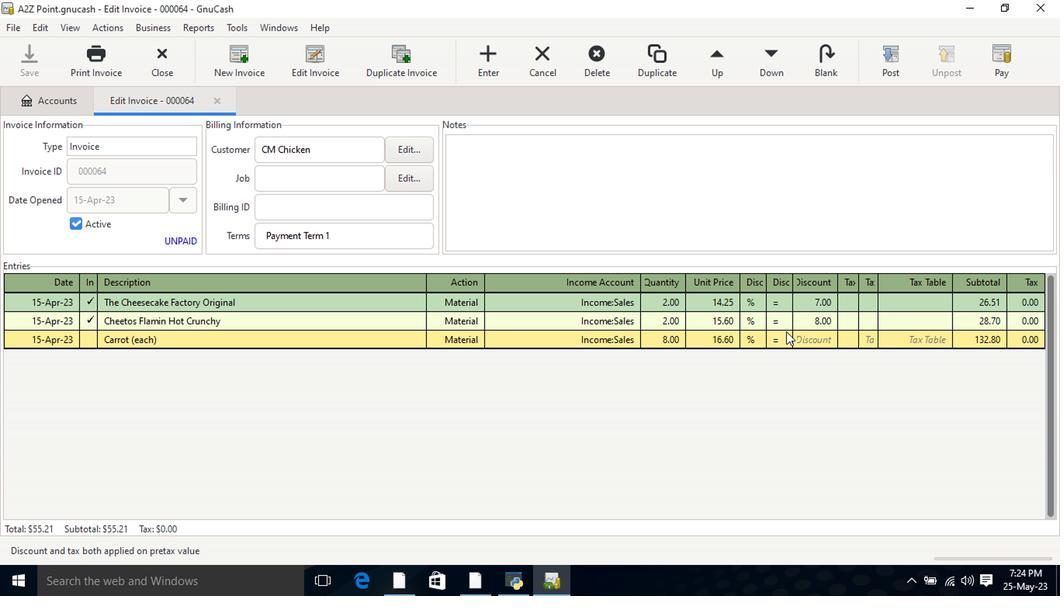 
Action: Mouse pressed left at (809, 336)
Screenshot: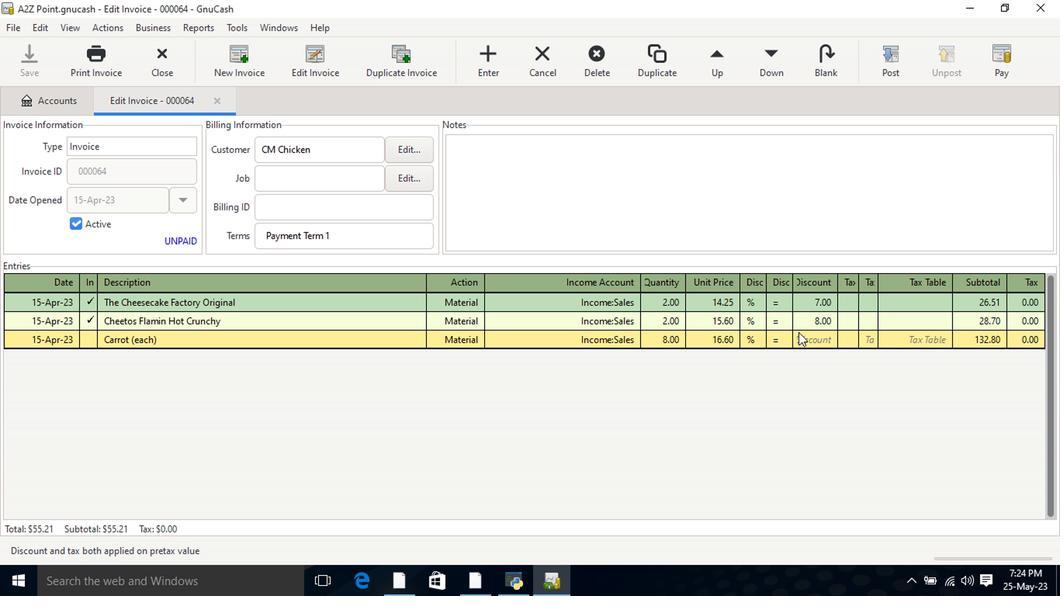 
Action: Key pressed 10<Key.tab>
Screenshot: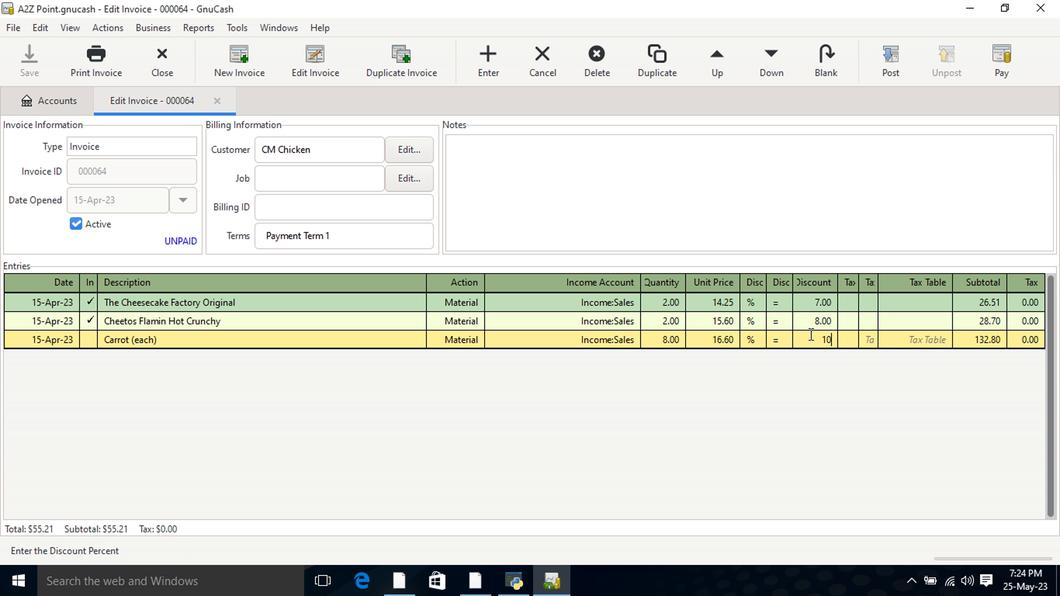 
Action: Mouse moved to (782, 176)
Screenshot: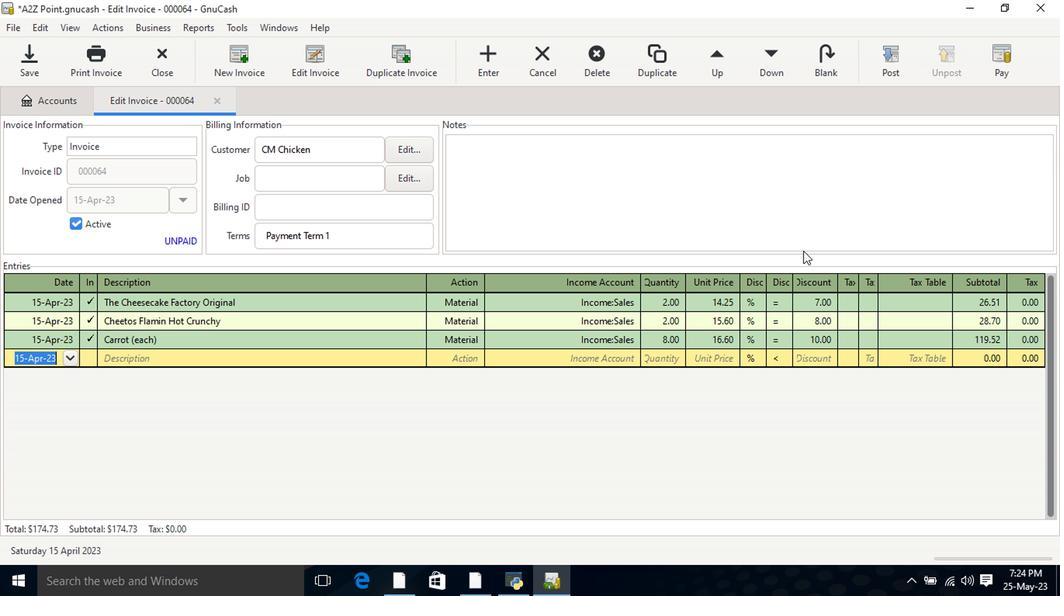 
Action: Mouse pressed left at (782, 176)
Screenshot: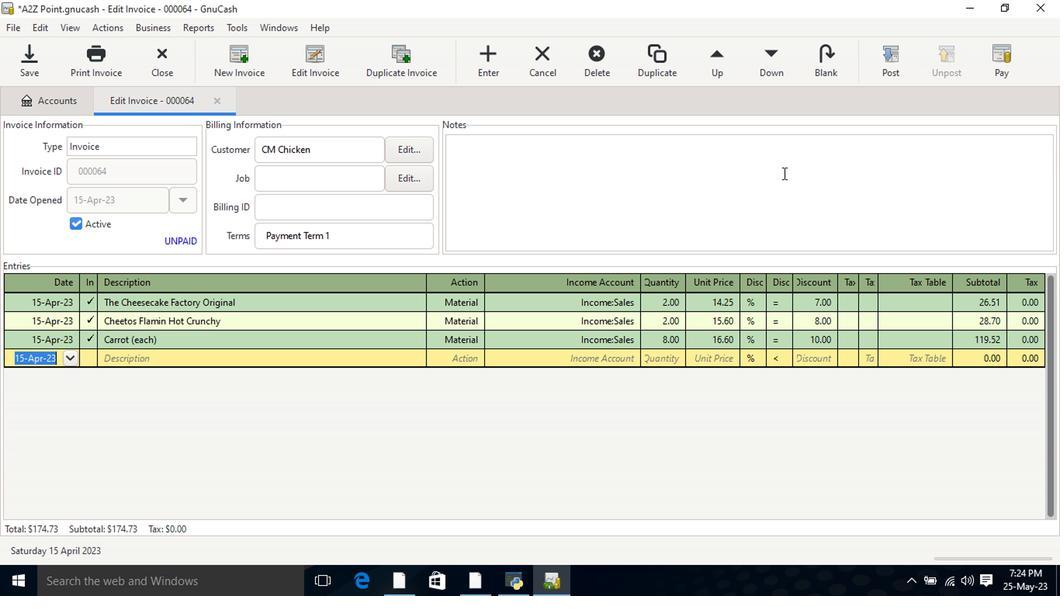 
Action: Key pressed <Key.shift>Looking<Key.space>forward<Key.space>to<Key.space>serving<Key.space>you<Key.space>again.
Screenshot: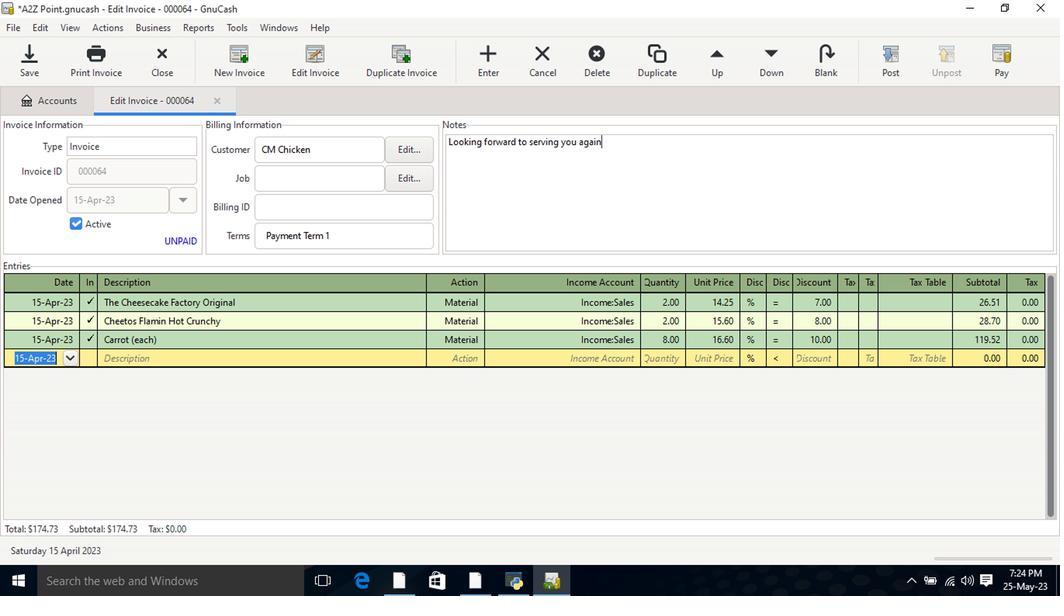 
Action: Mouse moved to (894, 56)
Screenshot: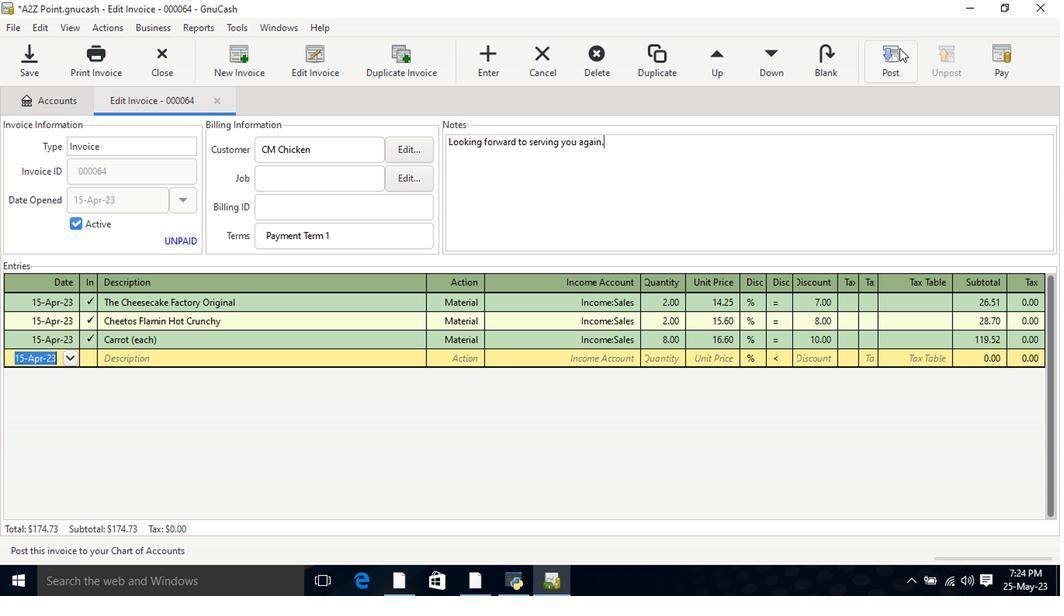 
Action: Mouse pressed left at (894, 56)
Screenshot: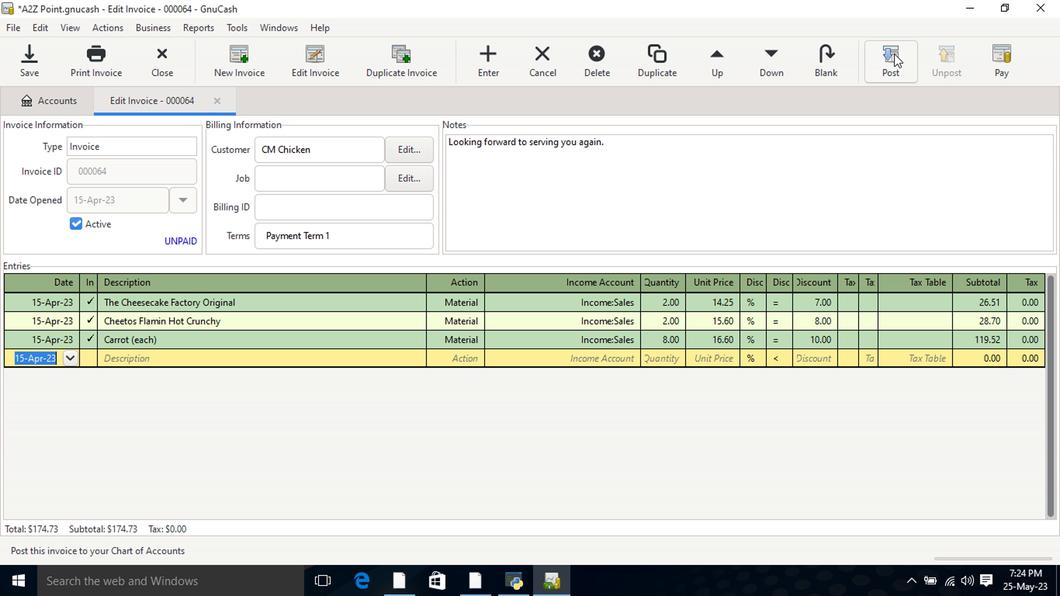 
Action: Mouse moved to (660, 254)
Screenshot: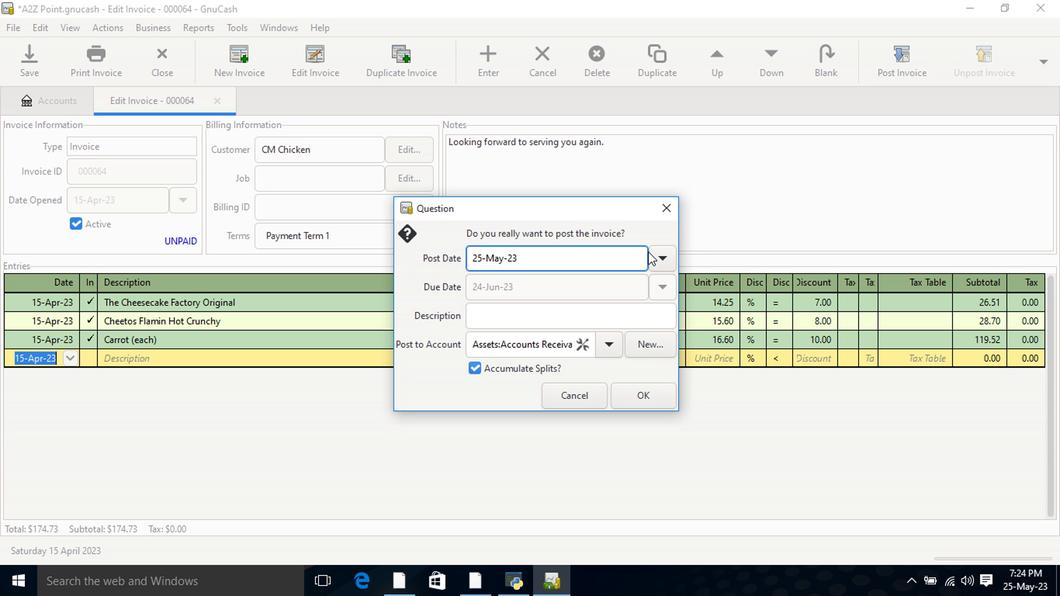 
Action: Mouse pressed left at (660, 254)
Screenshot: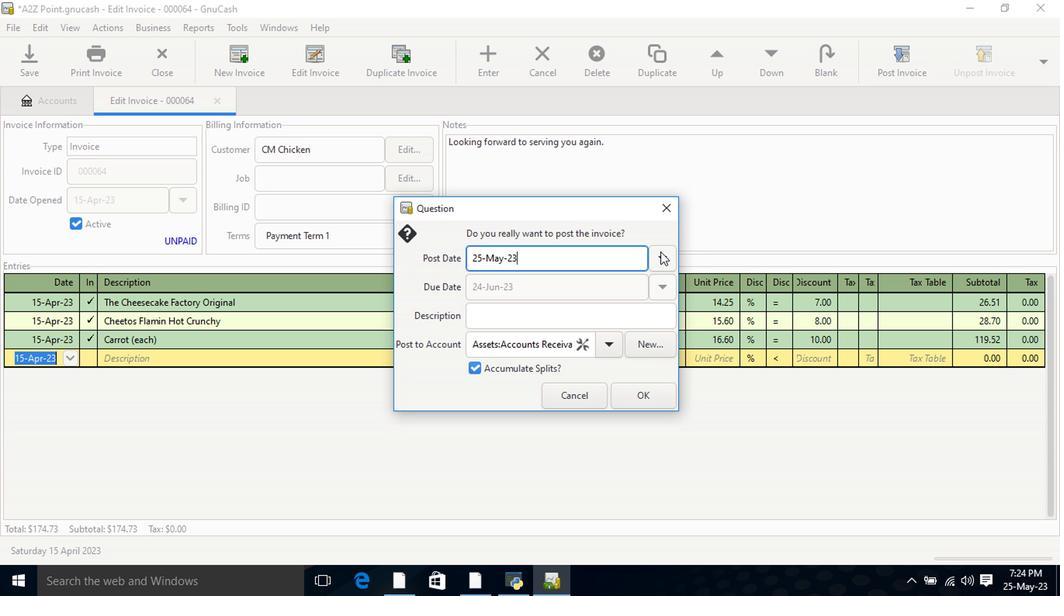 
Action: Mouse moved to (539, 282)
Screenshot: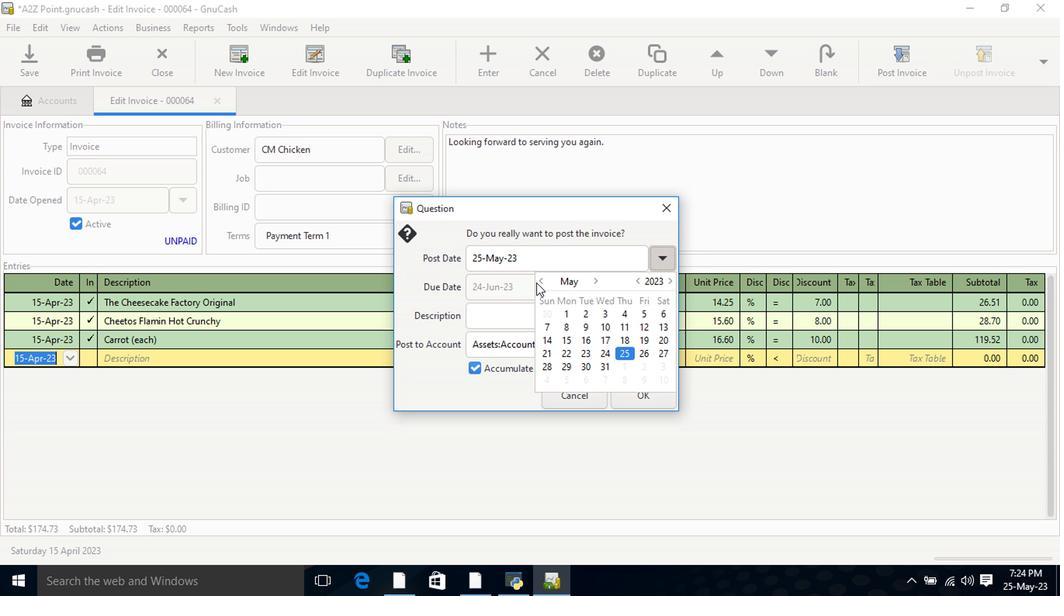 
Action: Mouse pressed left at (539, 282)
Screenshot: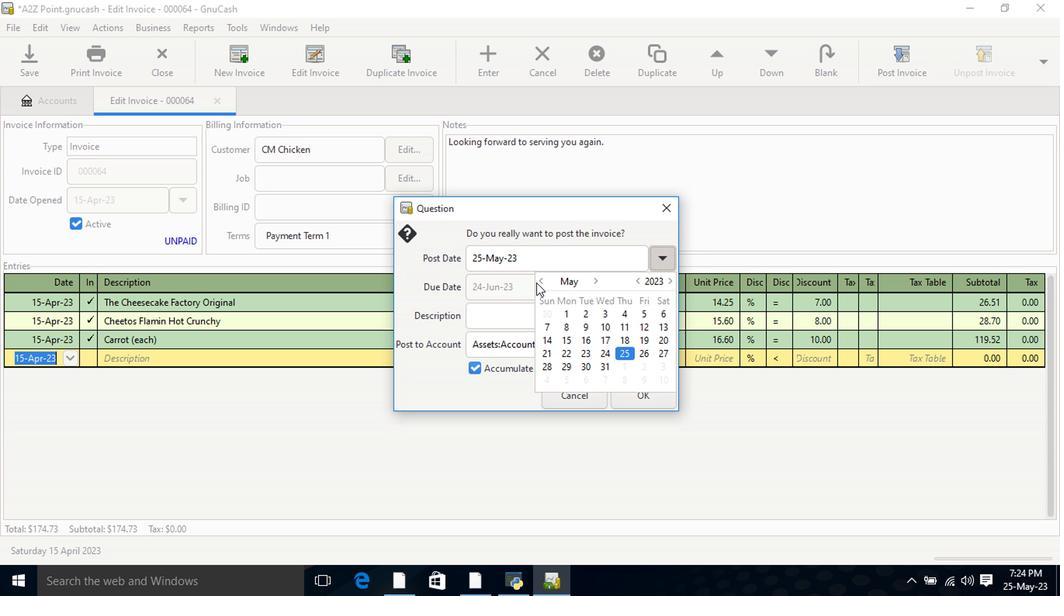 
Action: Mouse moved to (660, 337)
Screenshot: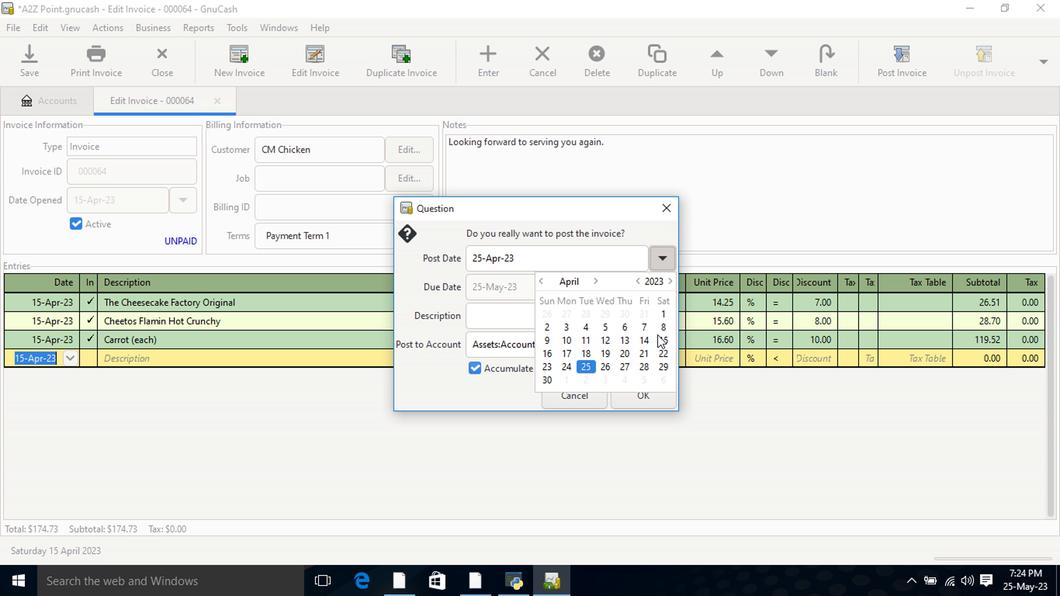 
Action: Mouse pressed left at (660, 337)
Screenshot: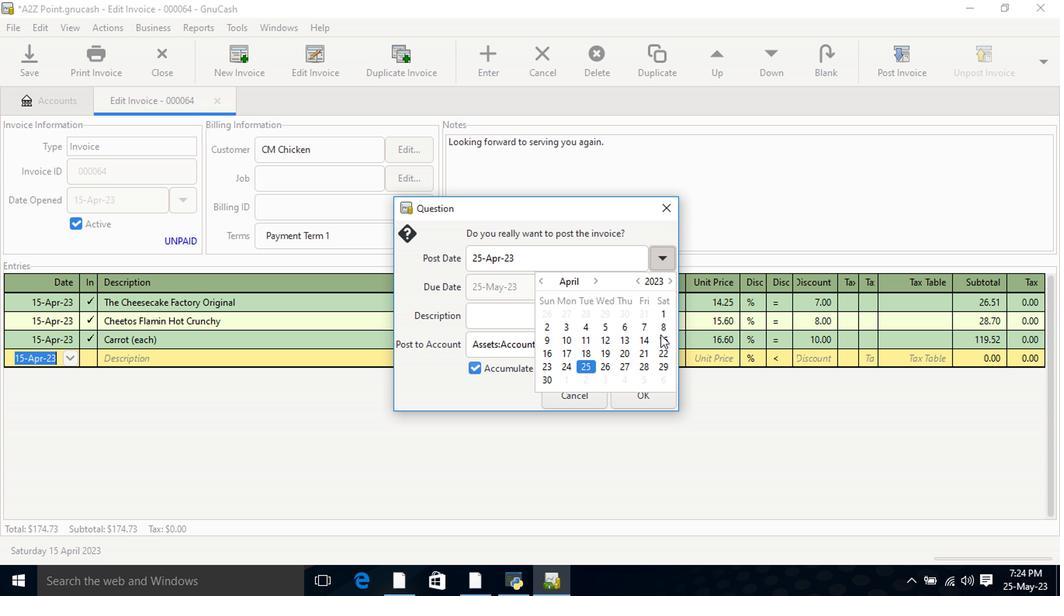 
Action: Mouse pressed left at (660, 337)
Screenshot: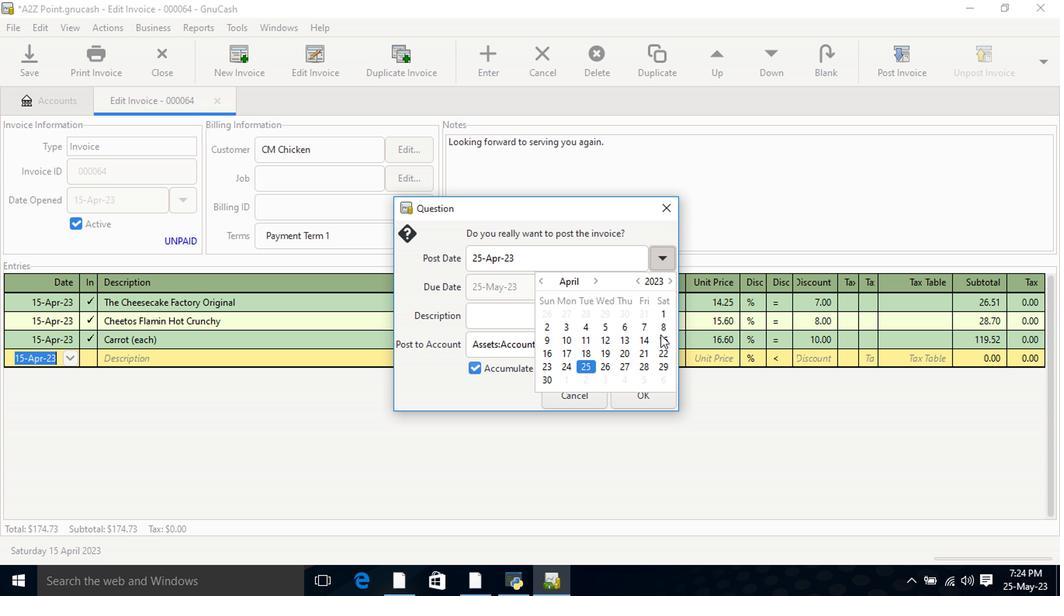 
Action: Mouse moved to (633, 398)
Screenshot: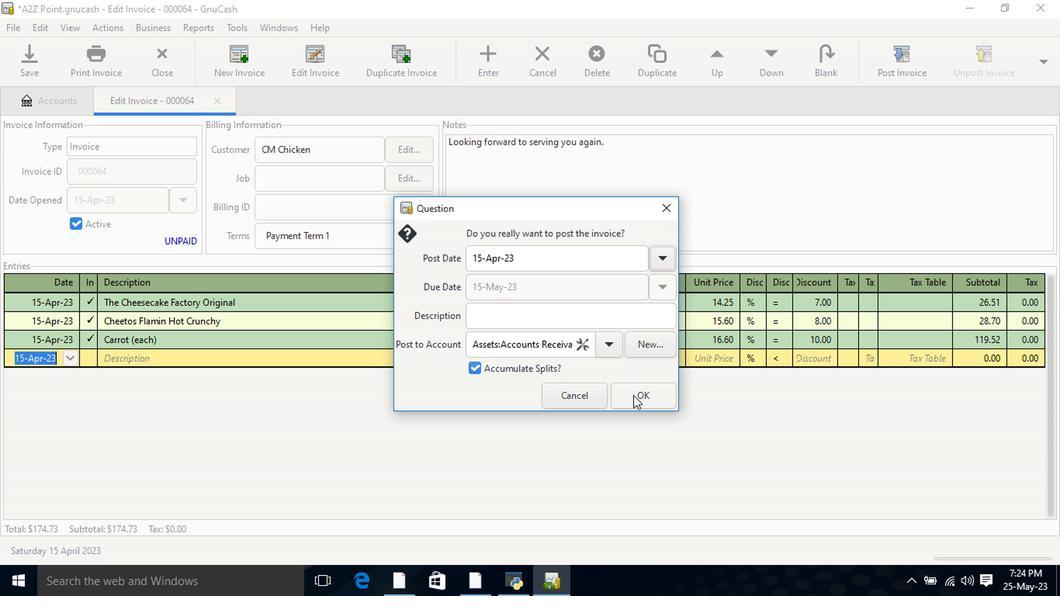 
Action: Mouse pressed left at (633, 398)
Screenshot: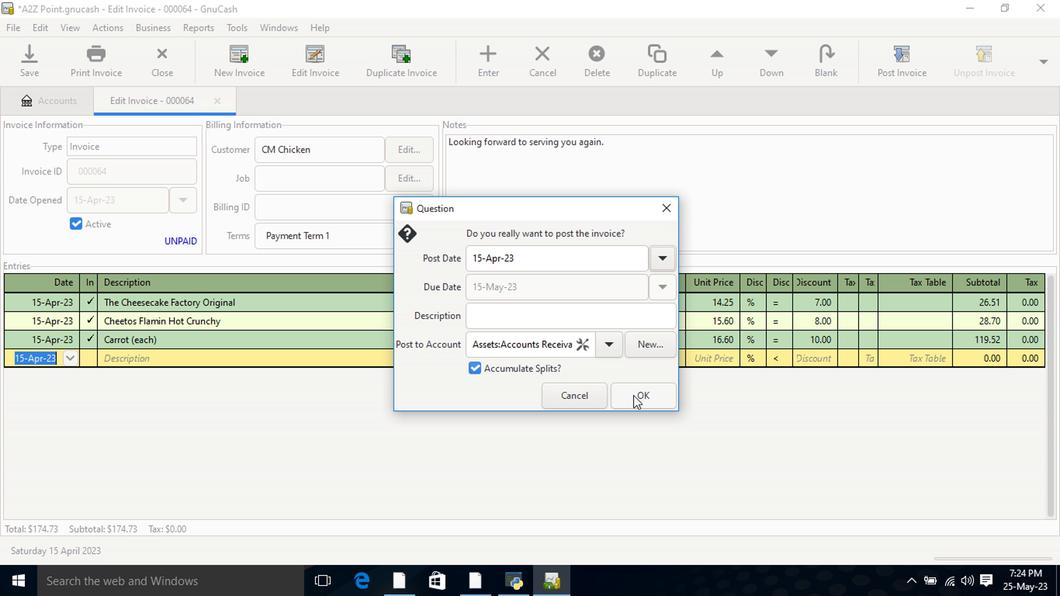 
Action: Mouse moved to (999, 61)
Screenshot: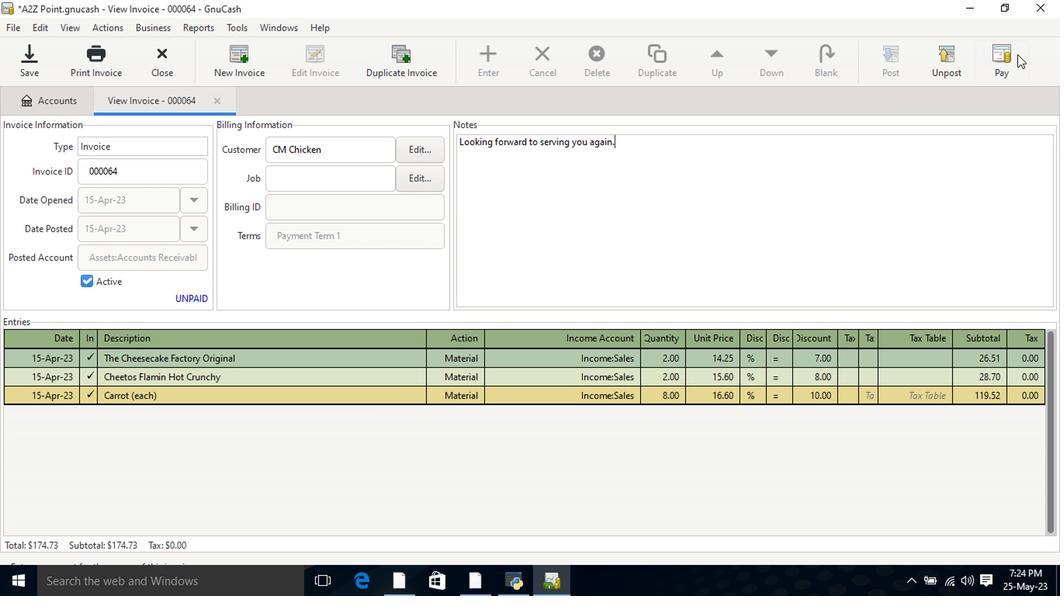 
Action: Mouse pressed left at (999, 61)
Screenshot: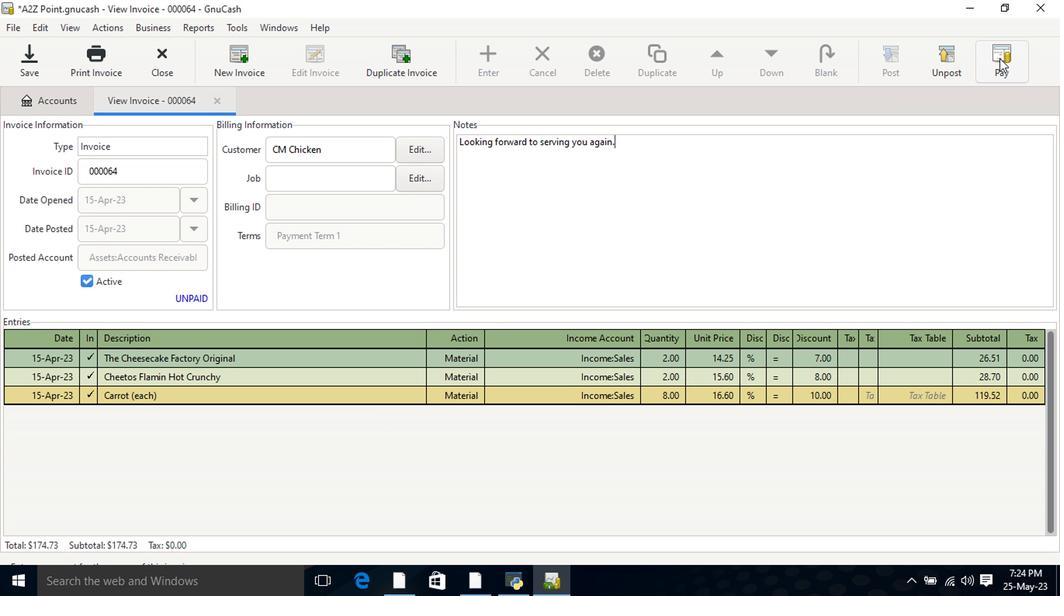 
Action: Mouse moved to (472, 309)
Screenshot: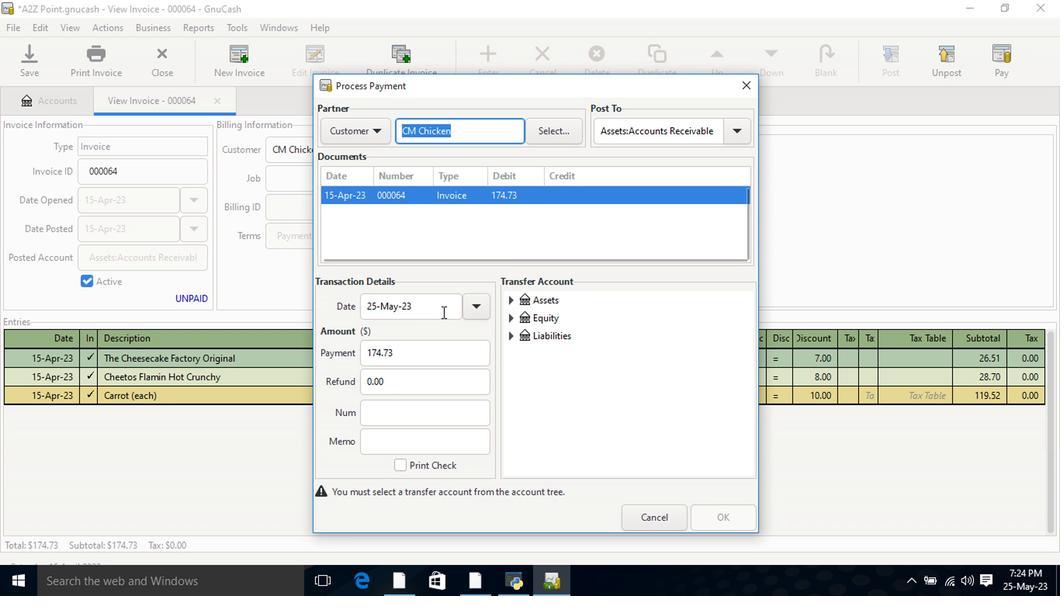 
Action: Mouse pressed left at (472, 309)
Screenshot: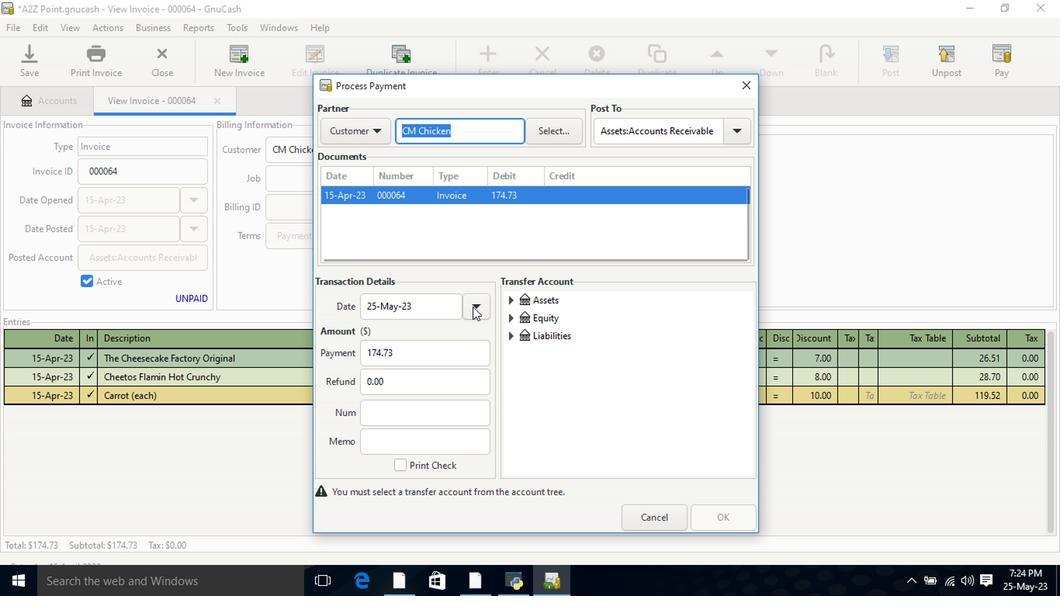 
Action: Mouse moved to (386, 393)
Screenshot: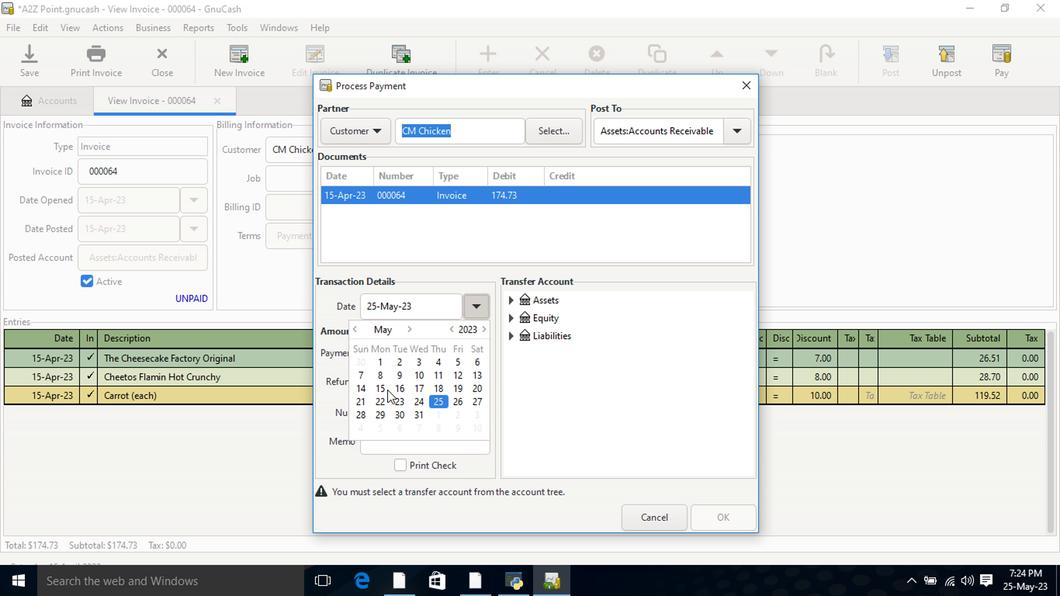 
Action: Mouse pressed left at (386, 393)
Screenshot: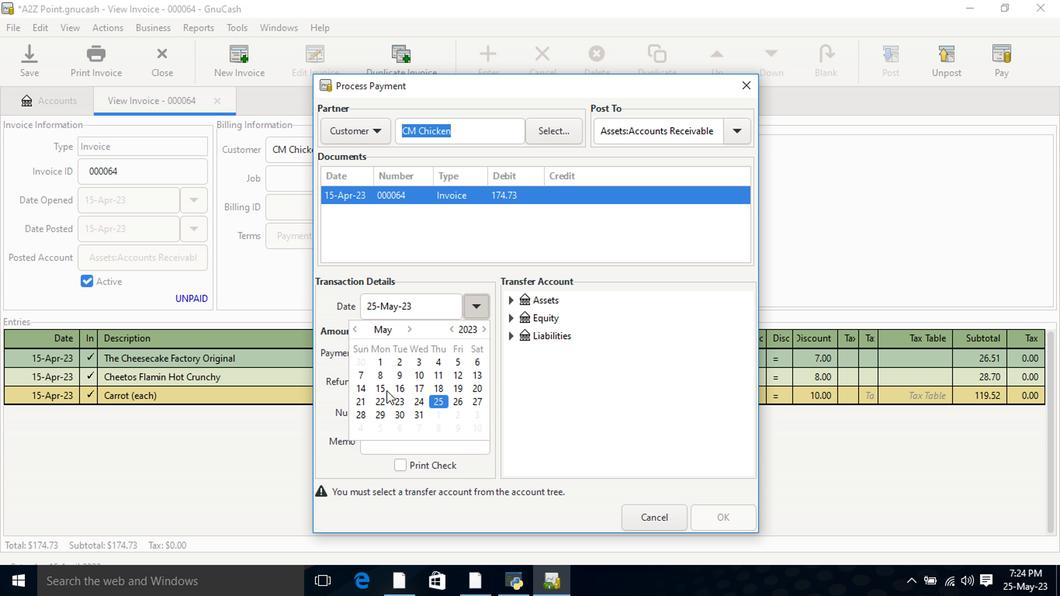 
Action: Mouse pressed left at (386, 393)
Screenshot: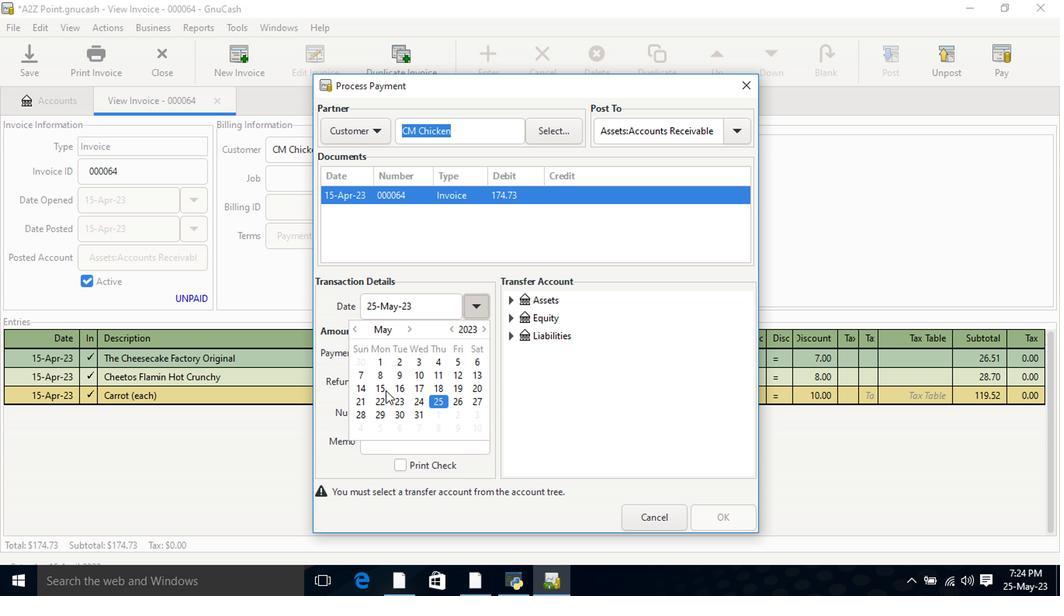 
Action: Mouse moved to (507, 303)
Screenshot: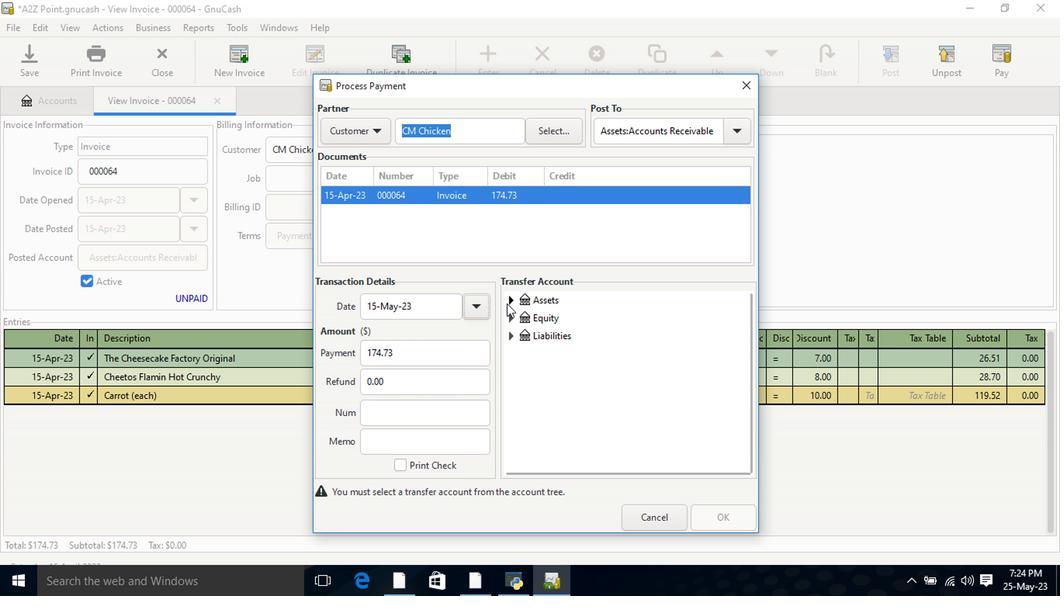 
Action: Mouse pressed left at (507, 303)
Screenshot: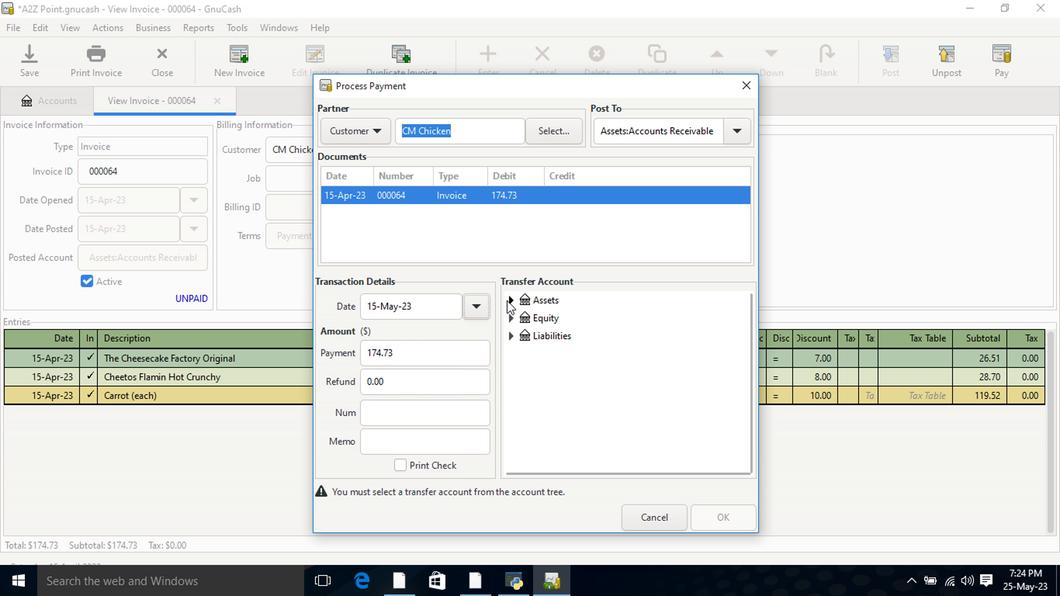 
Action: Mouse moved to (520, 322)
Screenshot: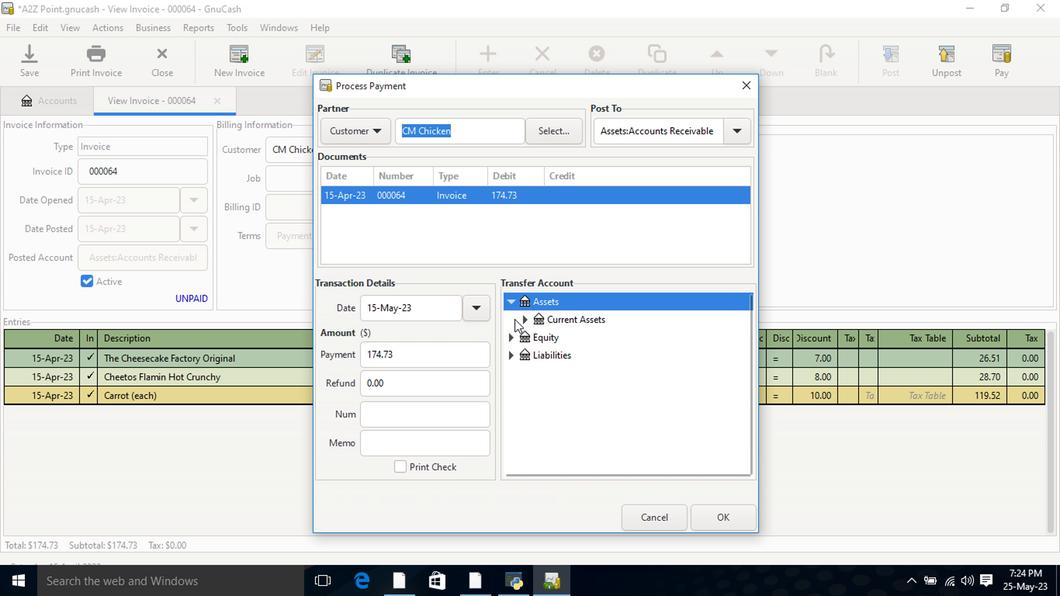 
Action: Mouse pressed left at (520, 322)
Screenshot: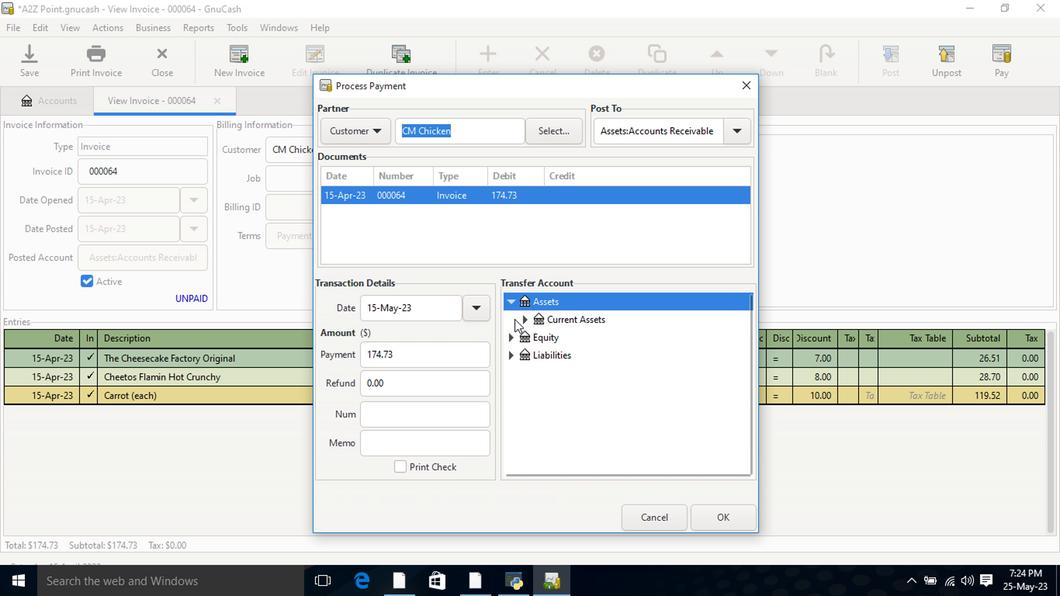 
Action: Mouse moved to (586, 341)
Screenshot: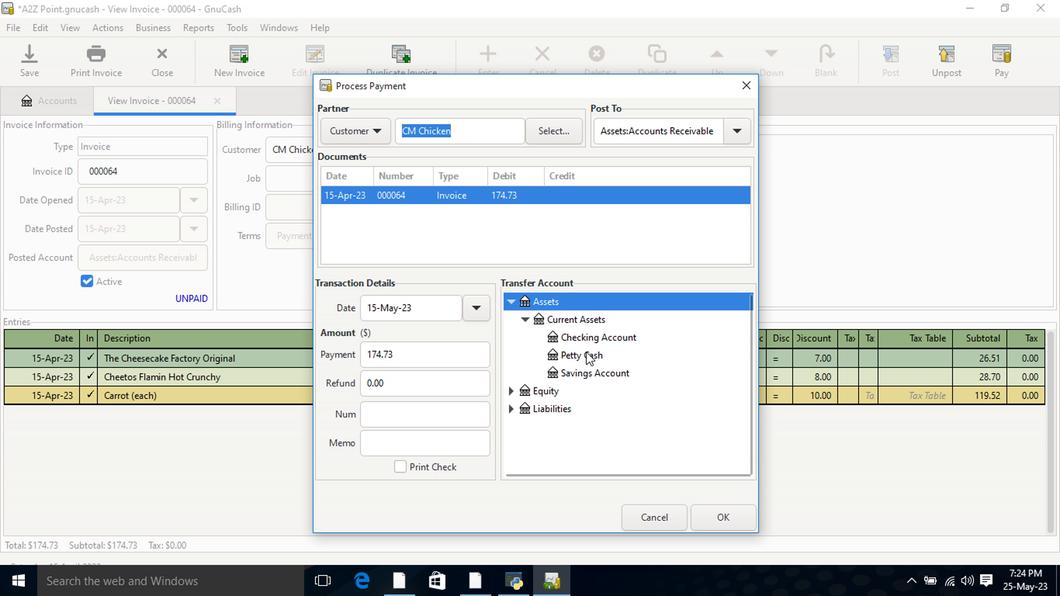 
Action: Mouse pressed left at (586, 341)
Screenshot: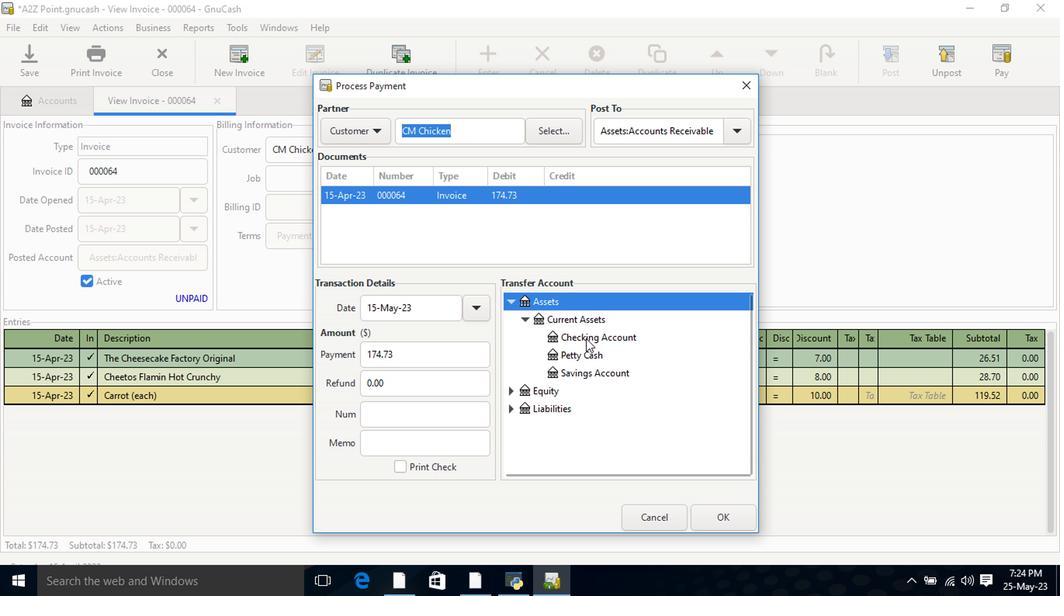 
Action: Mouse moved to (711, 518)
Screenshot: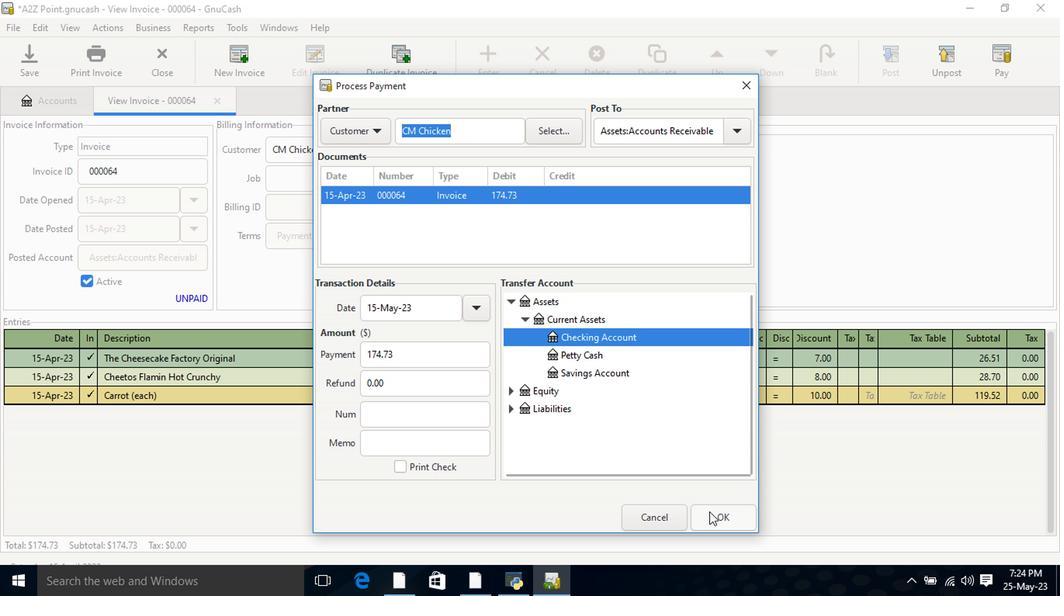 
Action: Mouse pressed left at (711, 518)
Screenshot: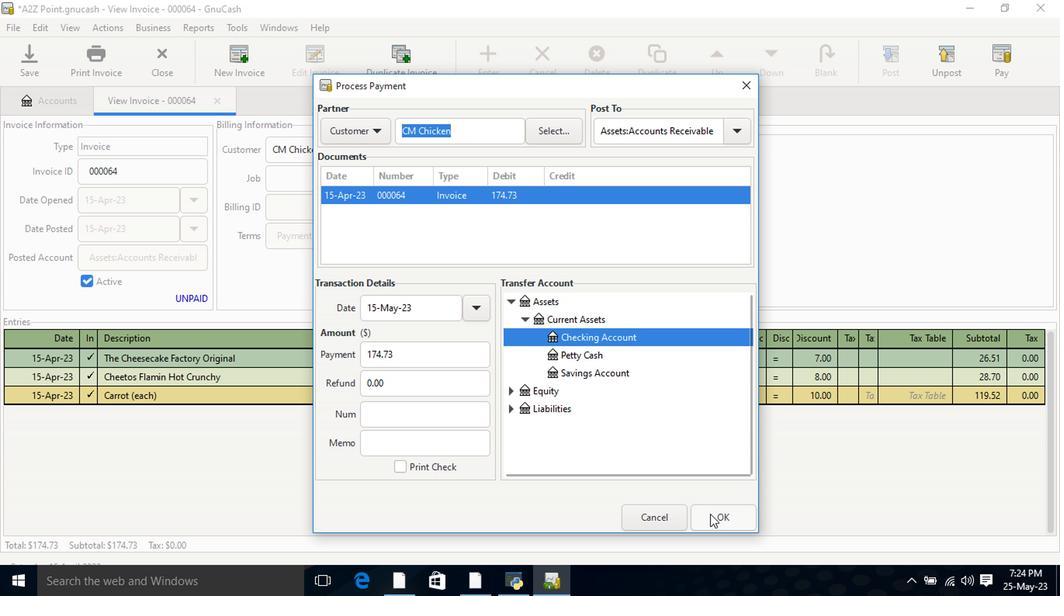 
Action: Mouse moved to (92, 62)
Screenshot: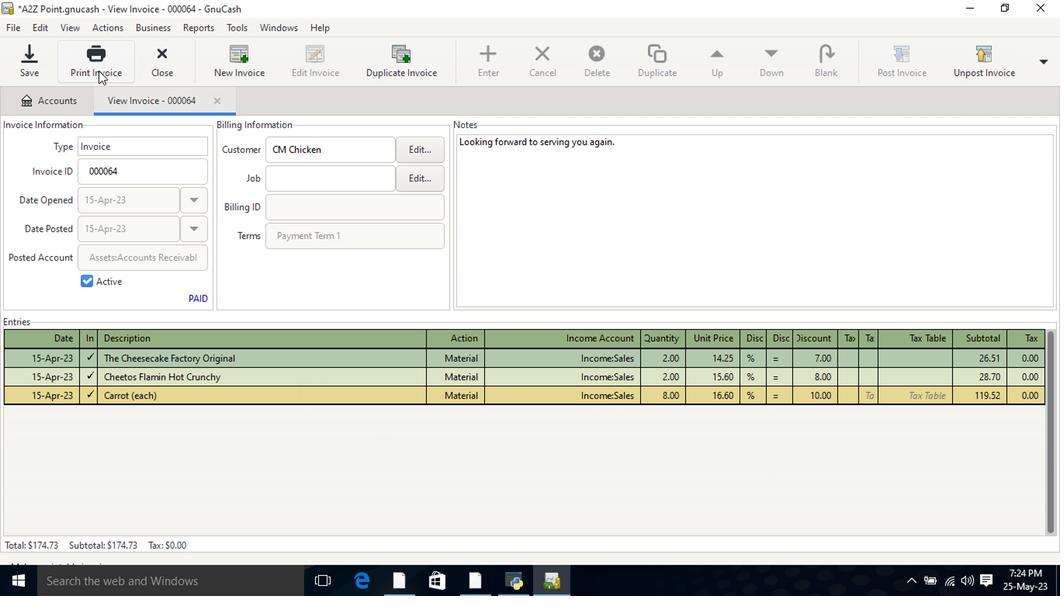 
Action: Mouse pressed left at (92, 62)
Screenshot: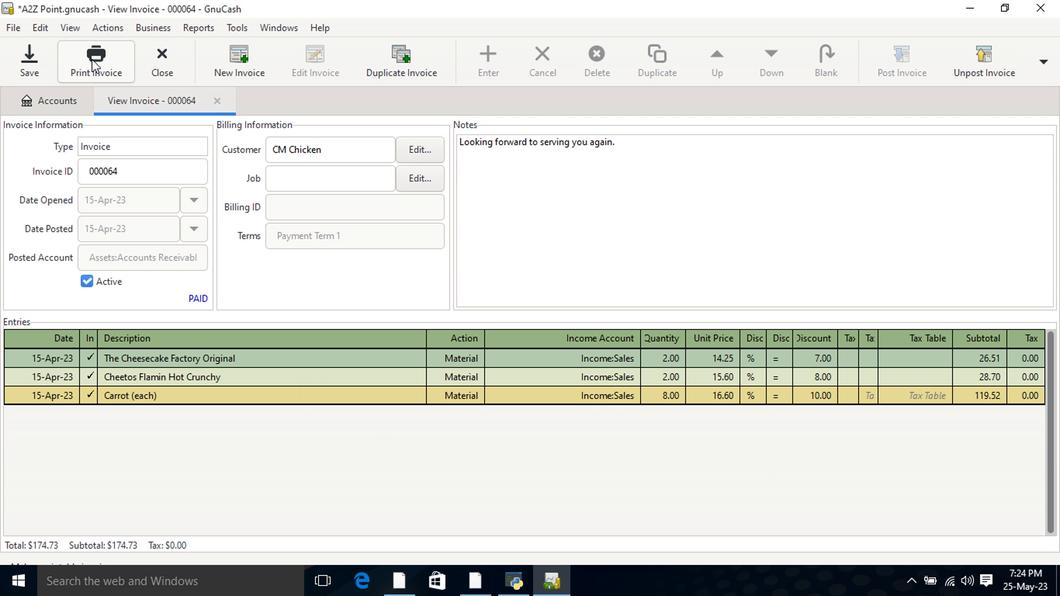 
Action: Mouse moved to (391, 66)
Screenshot: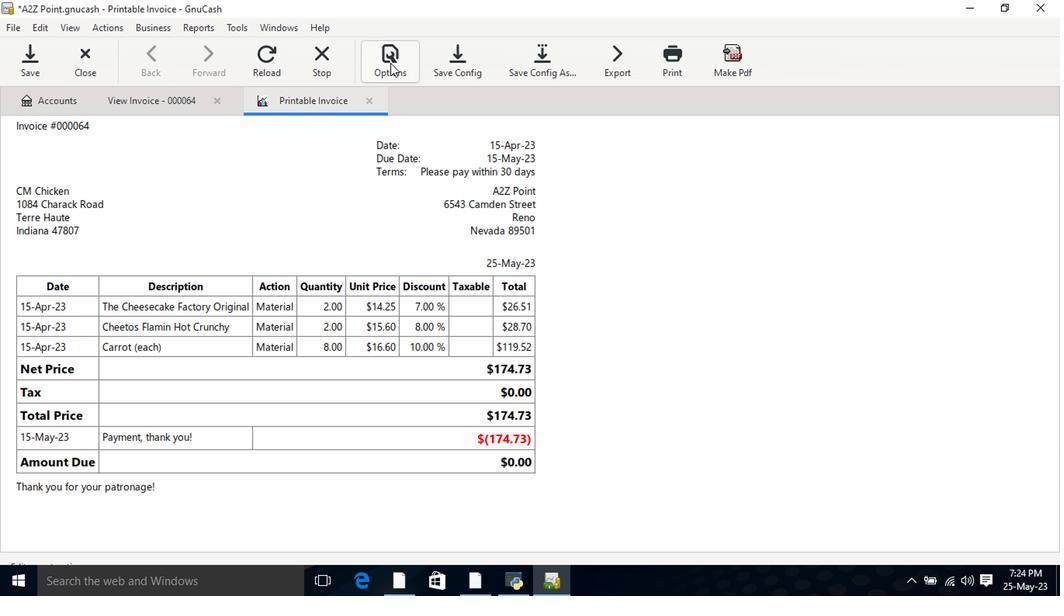 
Action: Mouse pressed left at (391, 66)
Screenshot: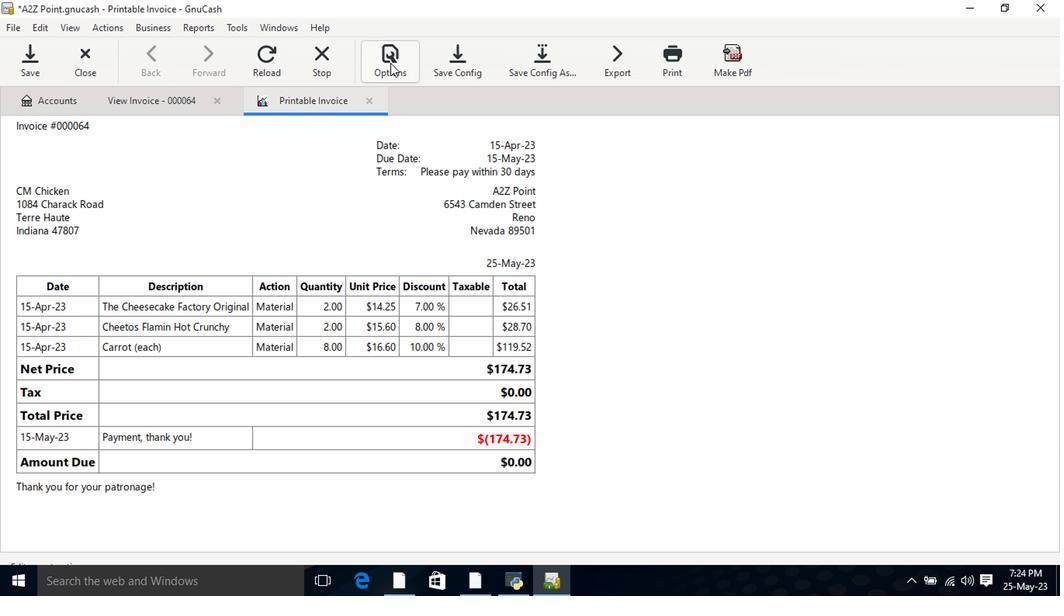 
Action: Mouse moved to (333, 128)
Screenshot: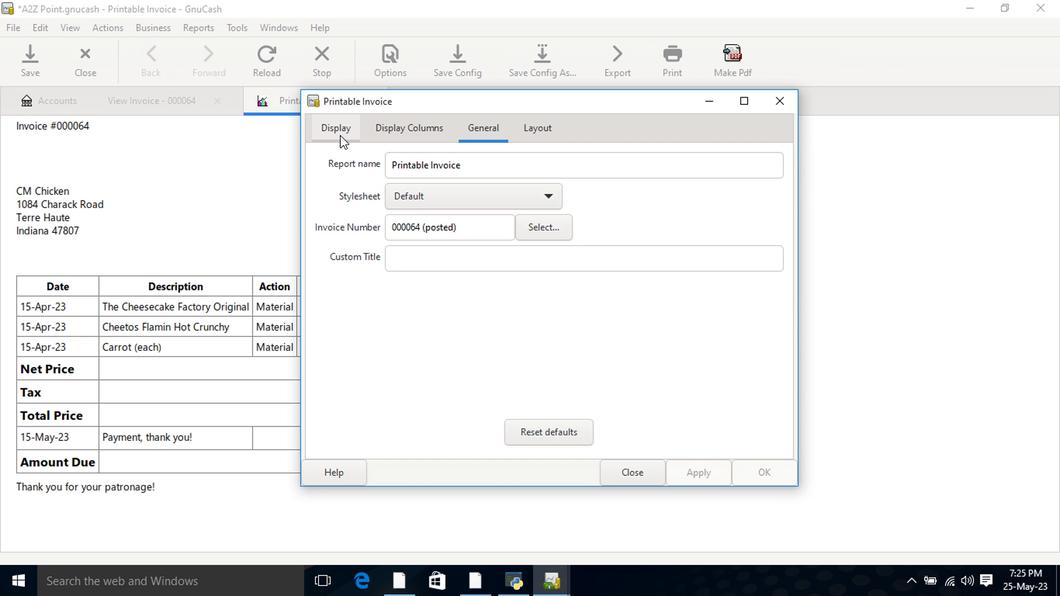 
Action: Mouse pressed left at (333, 128)
Screenshot: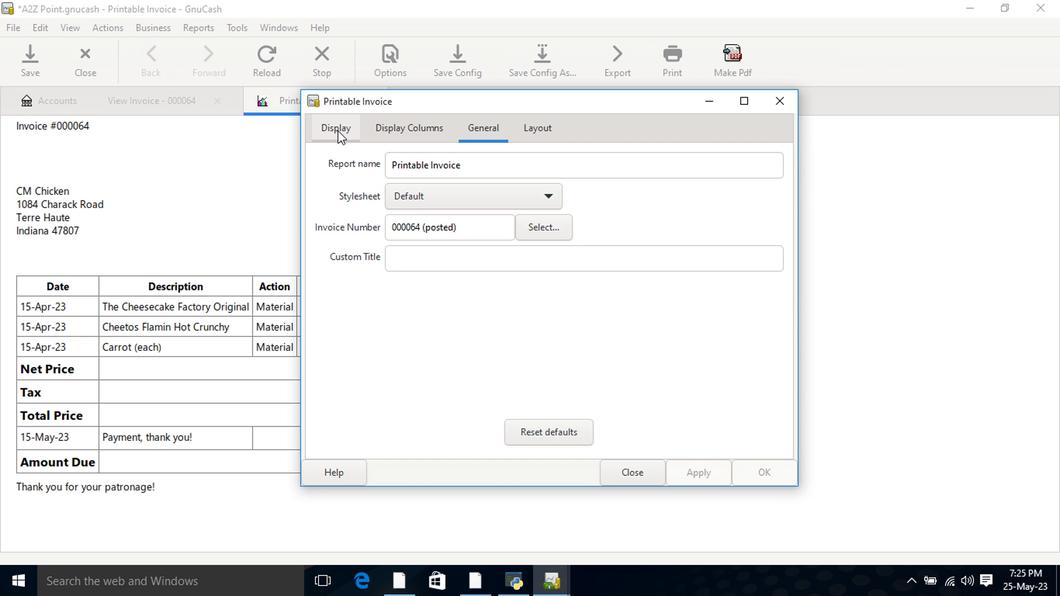 
Action: Mouse moved to (430, 312)
Screenshot: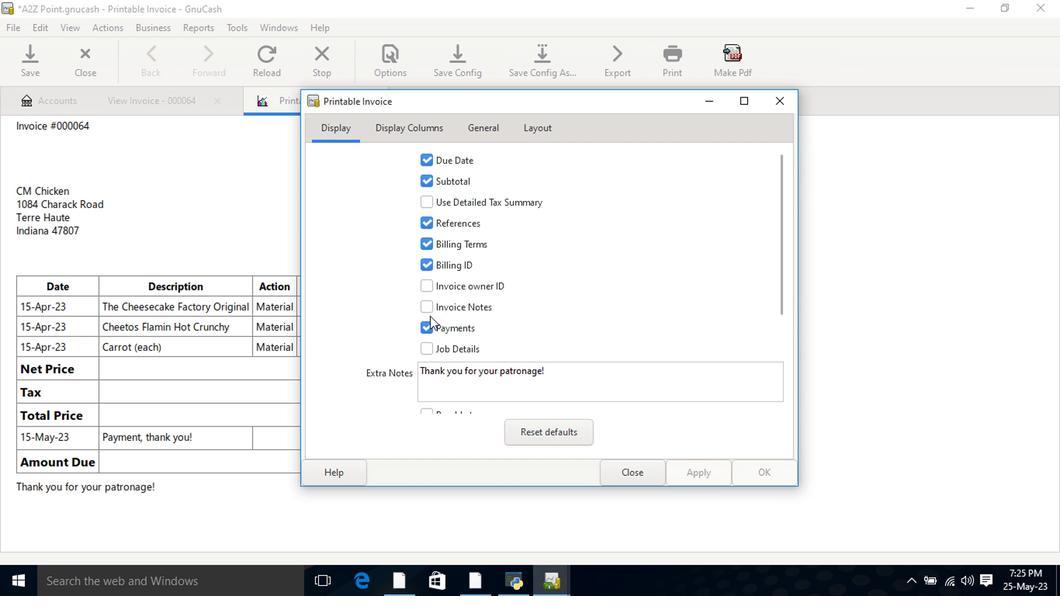 
Action: Mouse pressed left at (430, 312)
Screenshot: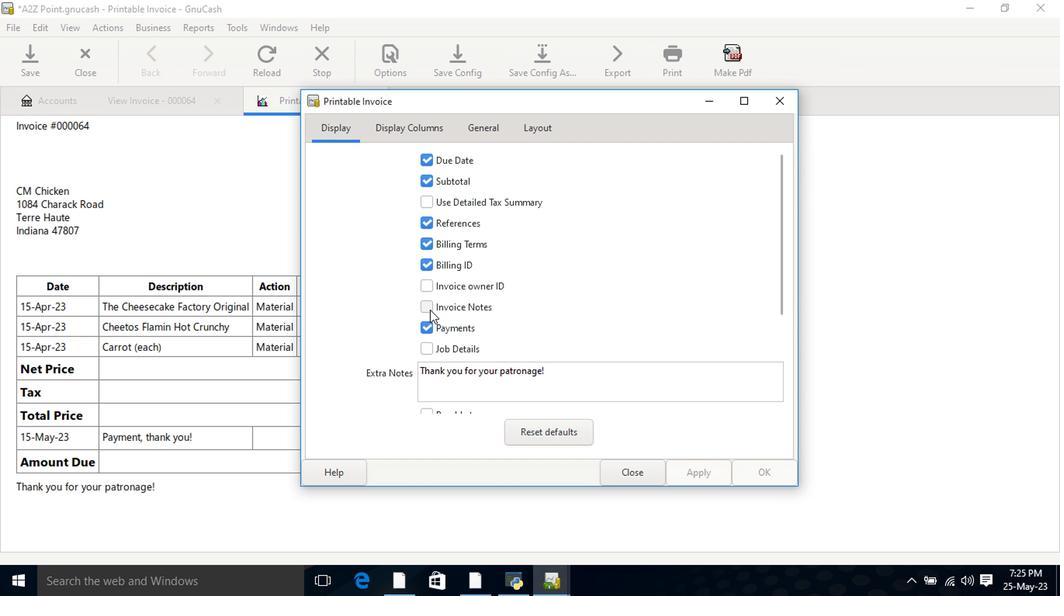 
Action: Mouse moved to (686, 472)
Screenshot: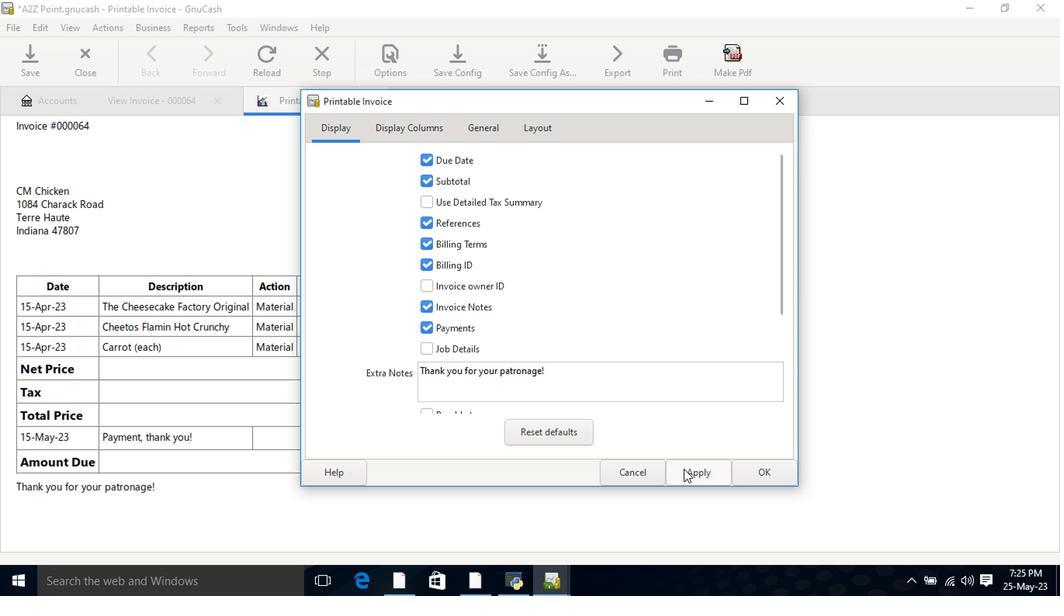 
Action: Mouse pressed left at (686, 472)
Screenshot: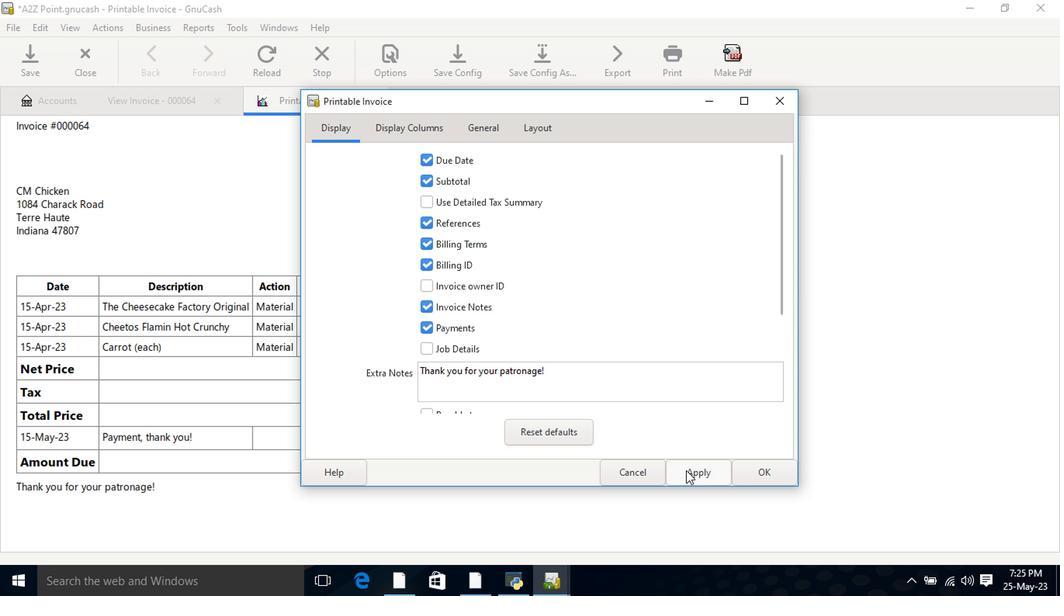
Action: Mouse moved to (644, 472)
Screenshot: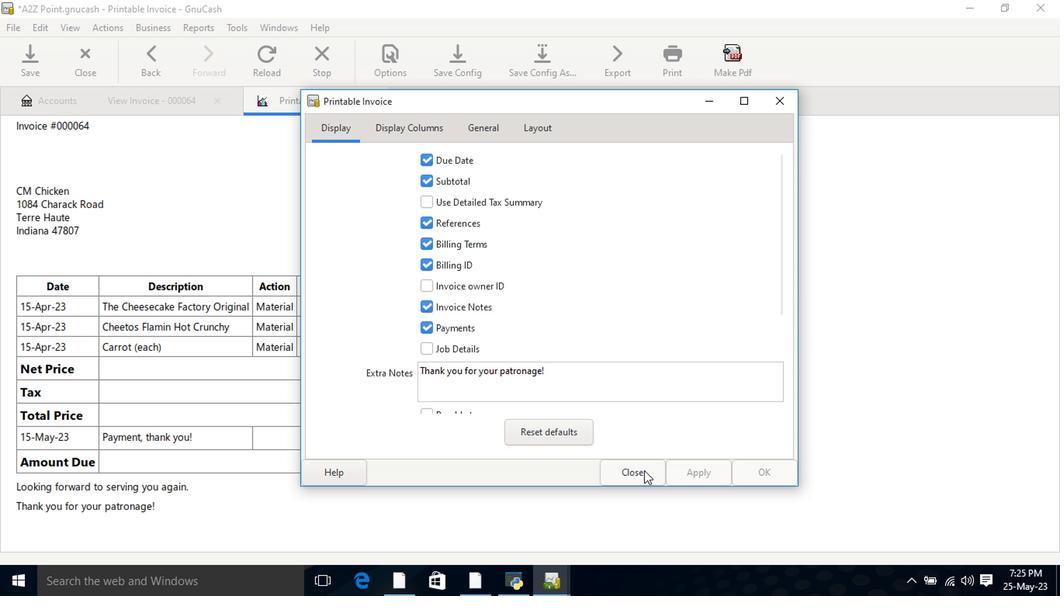 
Action: Mouse pressed left at (644, 472)
Screenshot: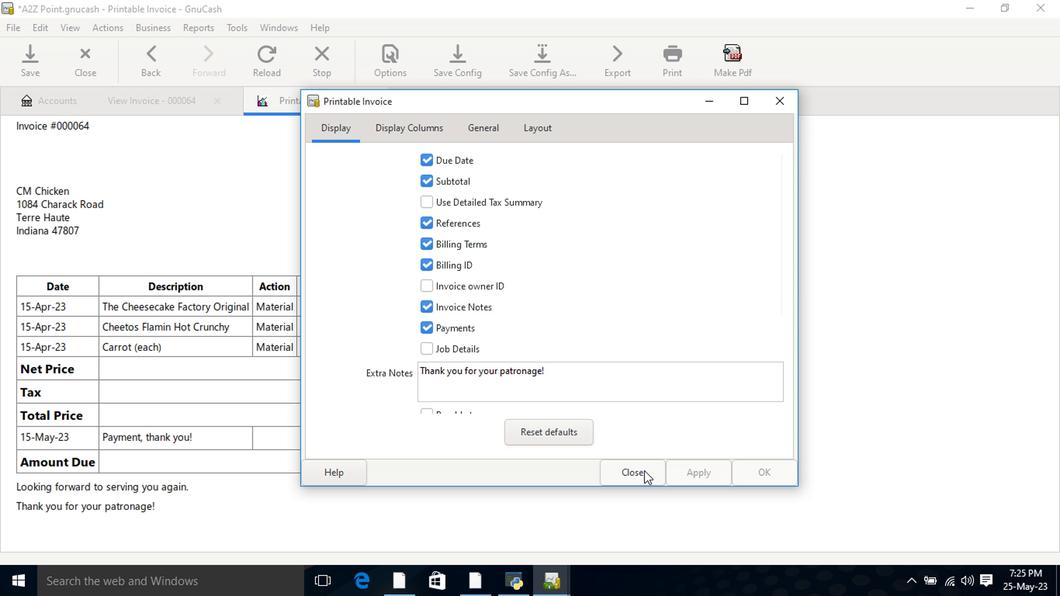 
Action: Mouse moved to (644, 472)
Screenshot: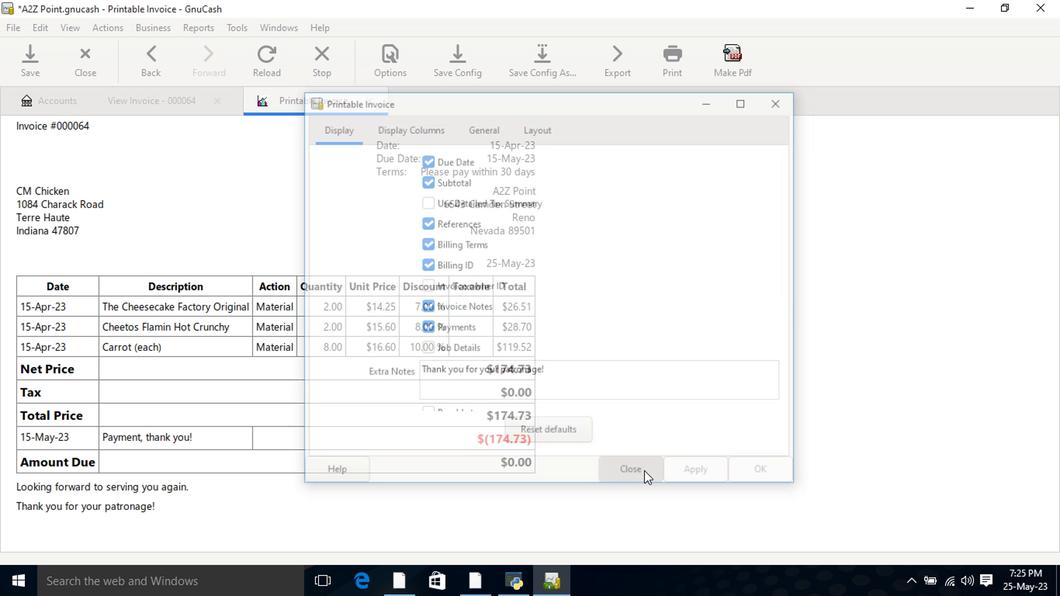 
